 Task: Create a blank project ActivaPro with privacy Public and default view as List and in the team Taskers . Create three sections in the project as To-Do, Doing and Done
Action: Mouse moved to (70, 76)
Screenshot: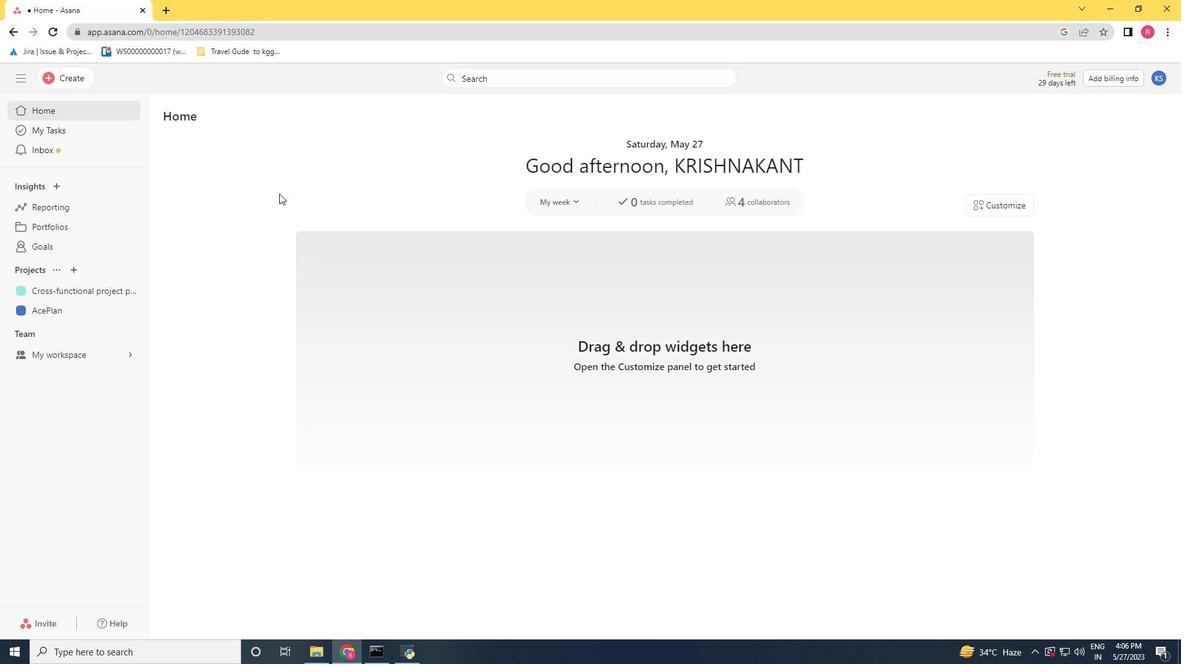 
Action: Mouse pressed left at (70, 76)
Screenshot: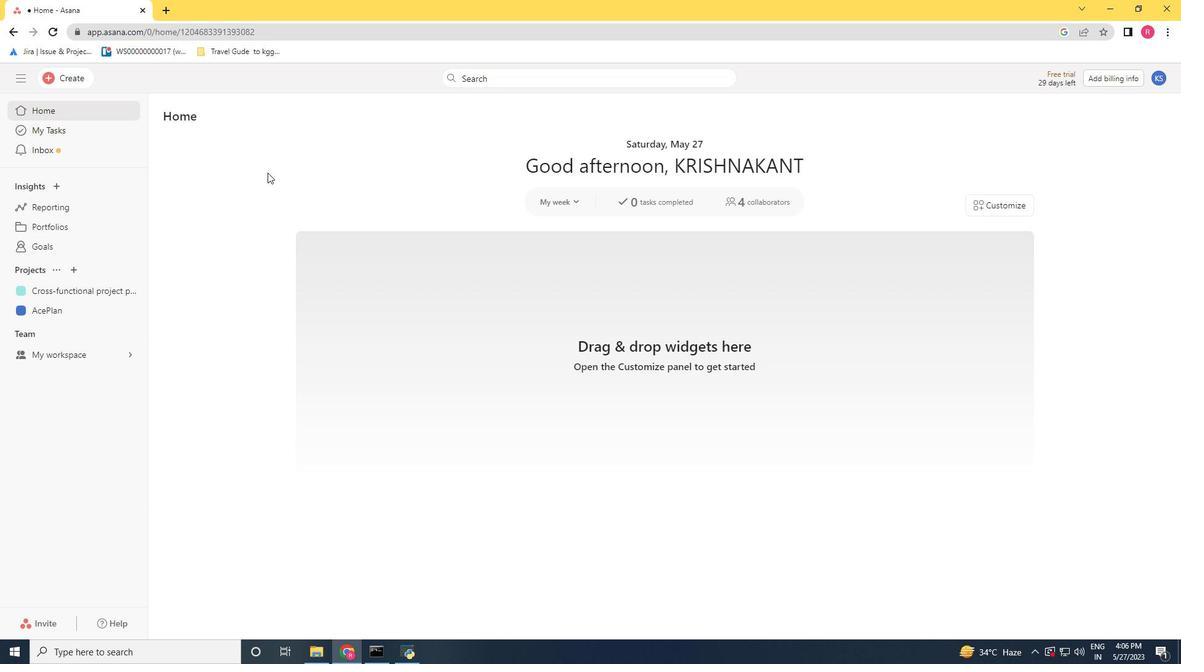 
Action: Mouse moved to (139, 100)
Screenshot: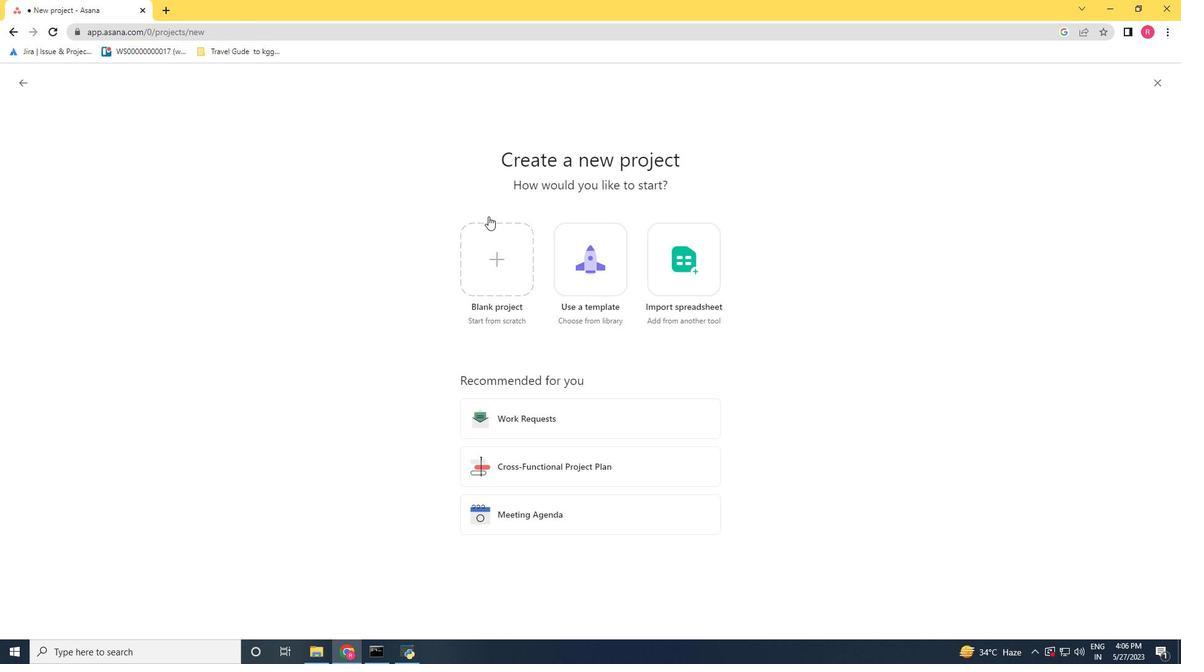 
Action: Mouse pressed left at (139, 100)
Screenshot: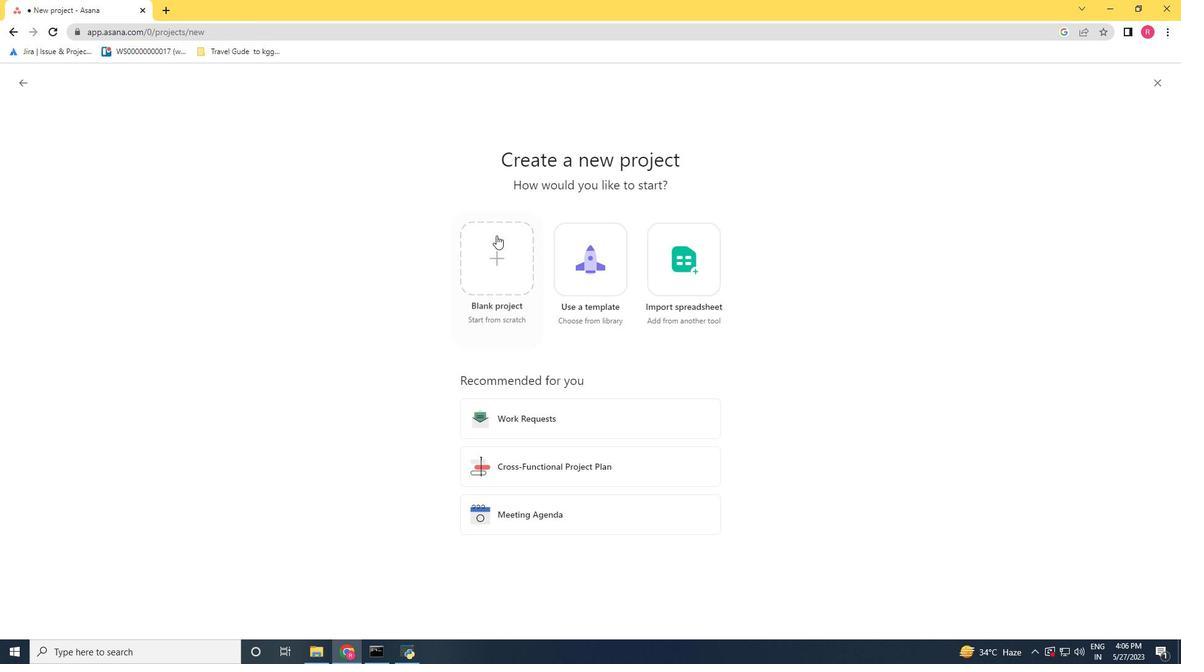 
Action: Mouse moved to (515, 258)
Screenshot: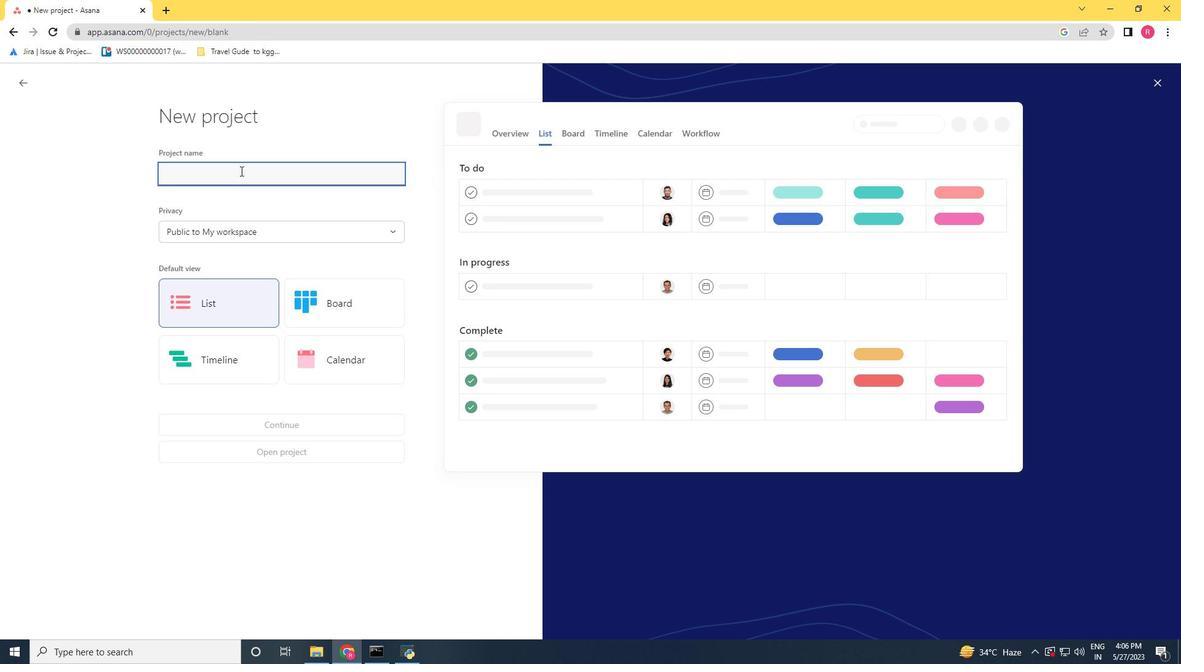 
Action: Mouse pressed left at (515, 258)
Screenshot: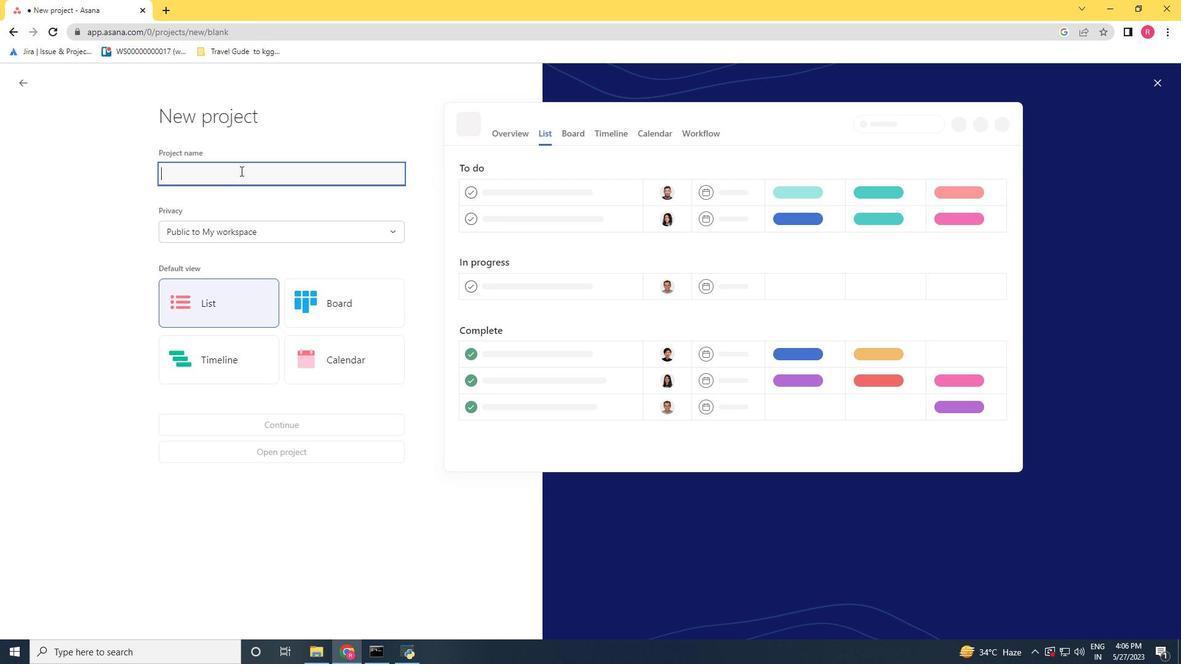 
Action: Mouse moved to (1157, 79)
Screenshot: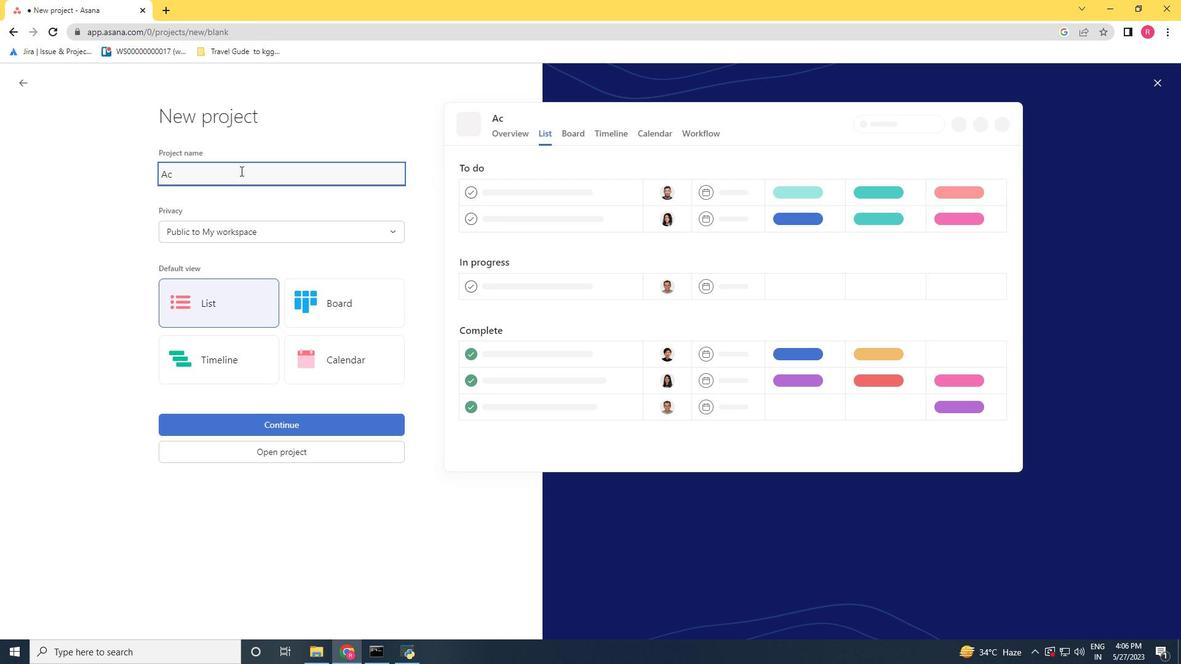 
Action: Mouse pressed left at (1157, 79)
Screenshot: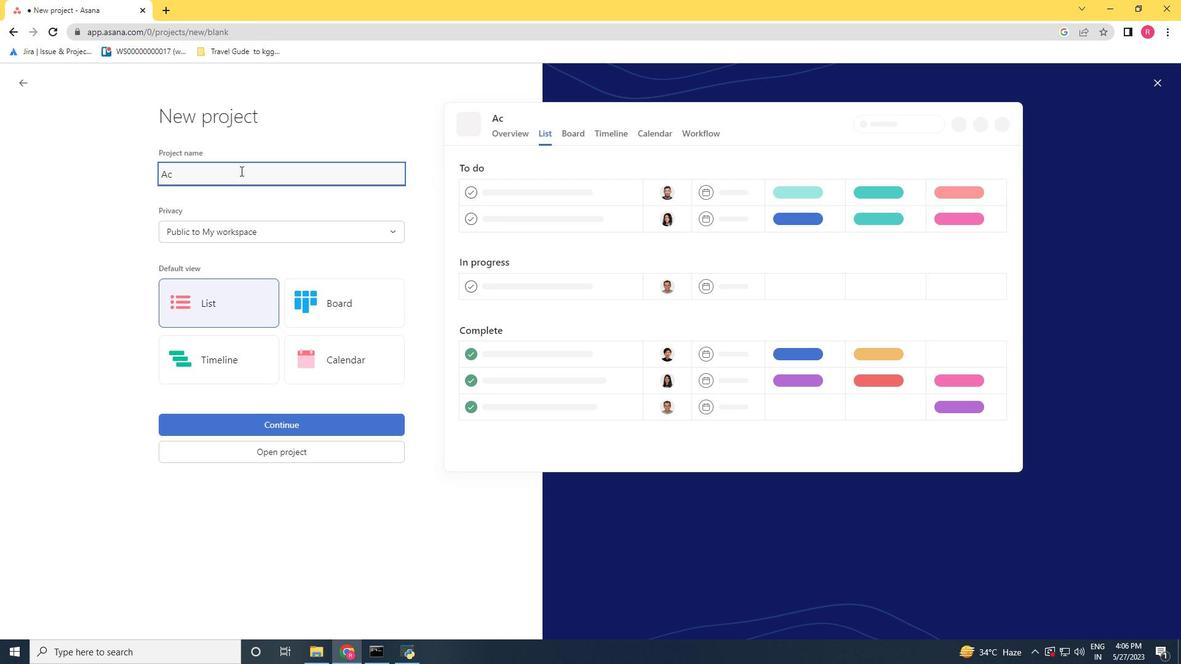 
Action: Mouse moved to (75, 73)
Screenshot: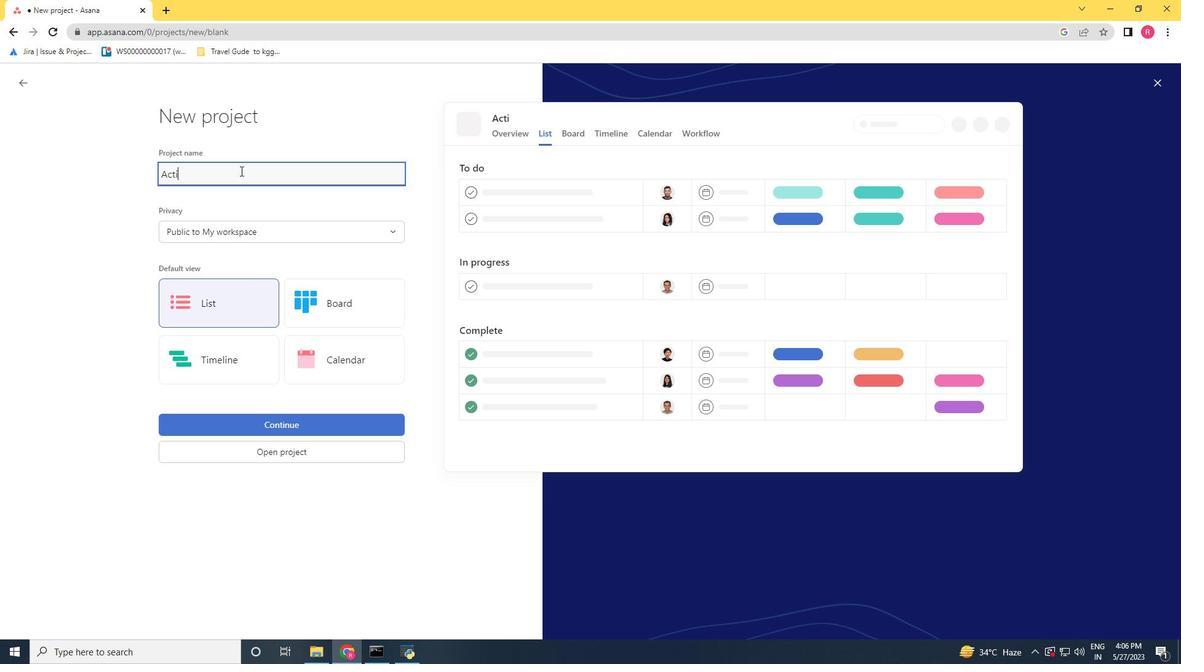 
Action: Mouse pressed left at (75, 73)
Screenshot: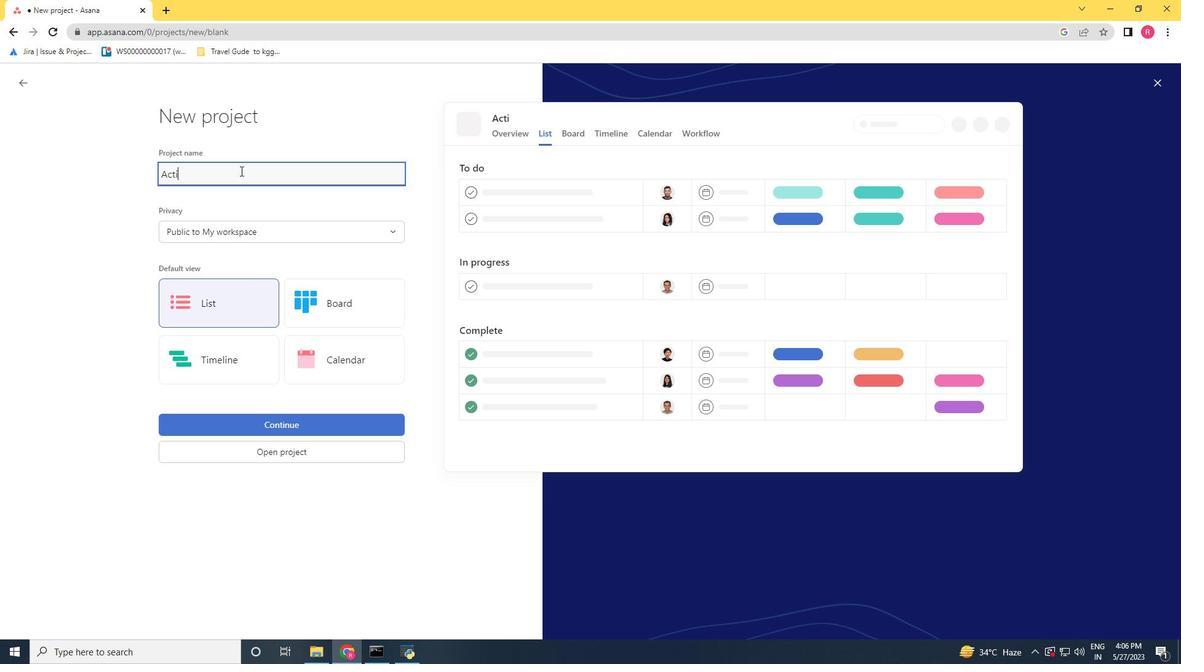 
Action: Mouse moved to (75, 77)
Screenshot: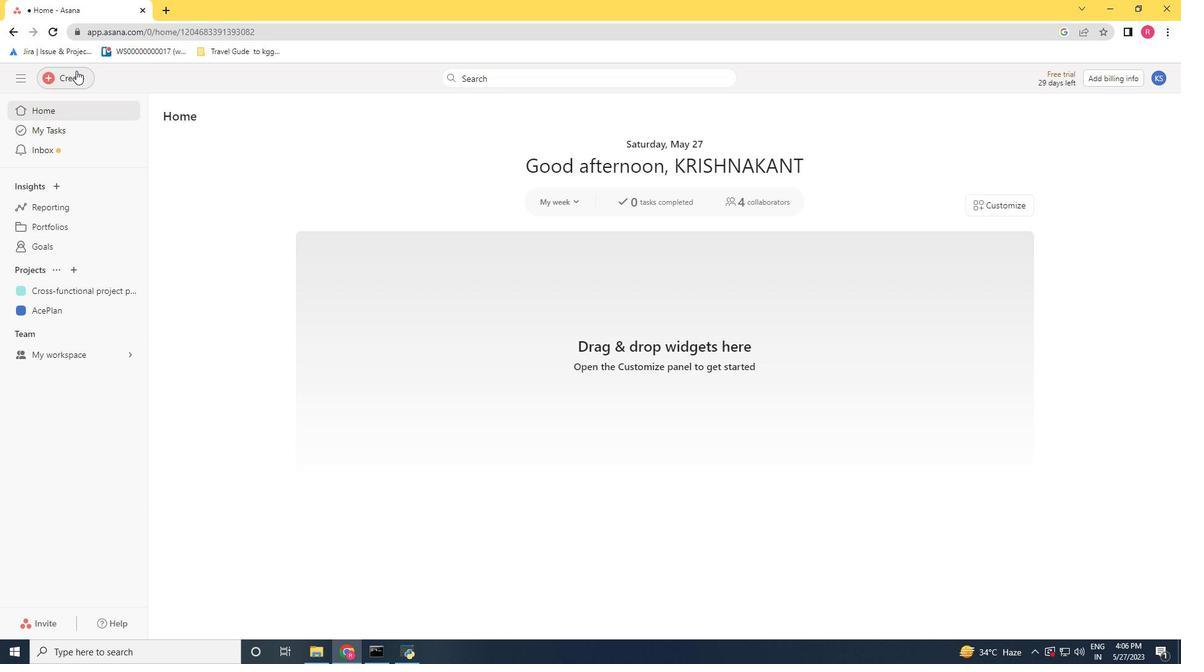
Action: Mouse pressed left at (75, 77)
Screenshot: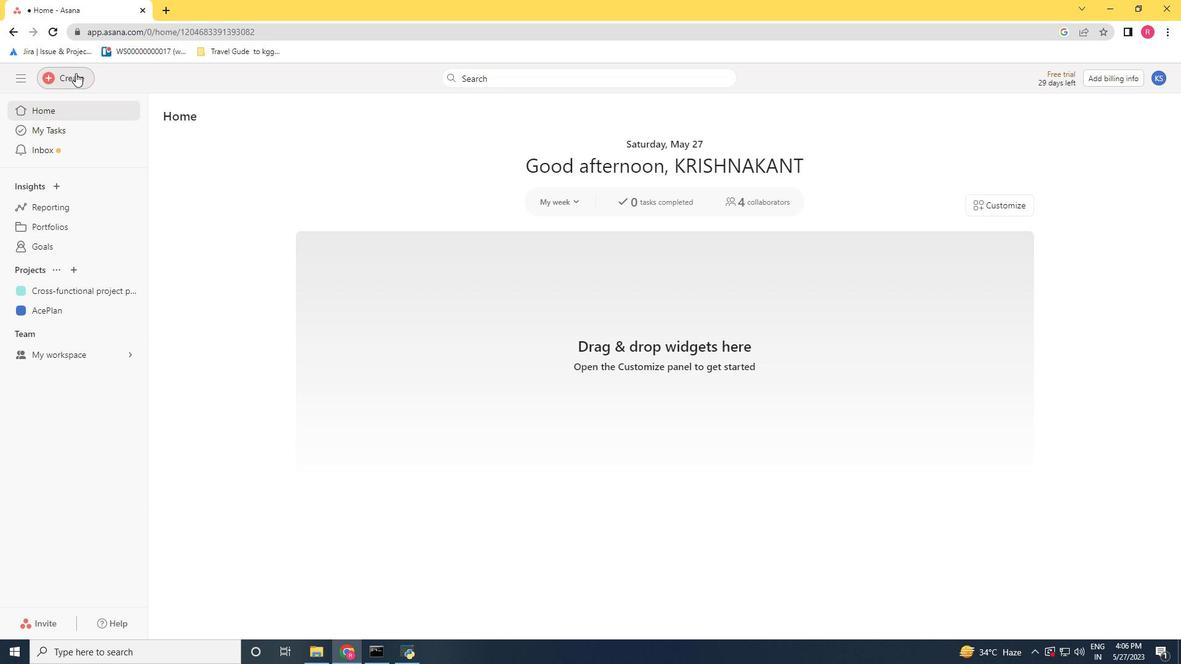 
Action: Mouse moved to (118, 109)
Screenshot: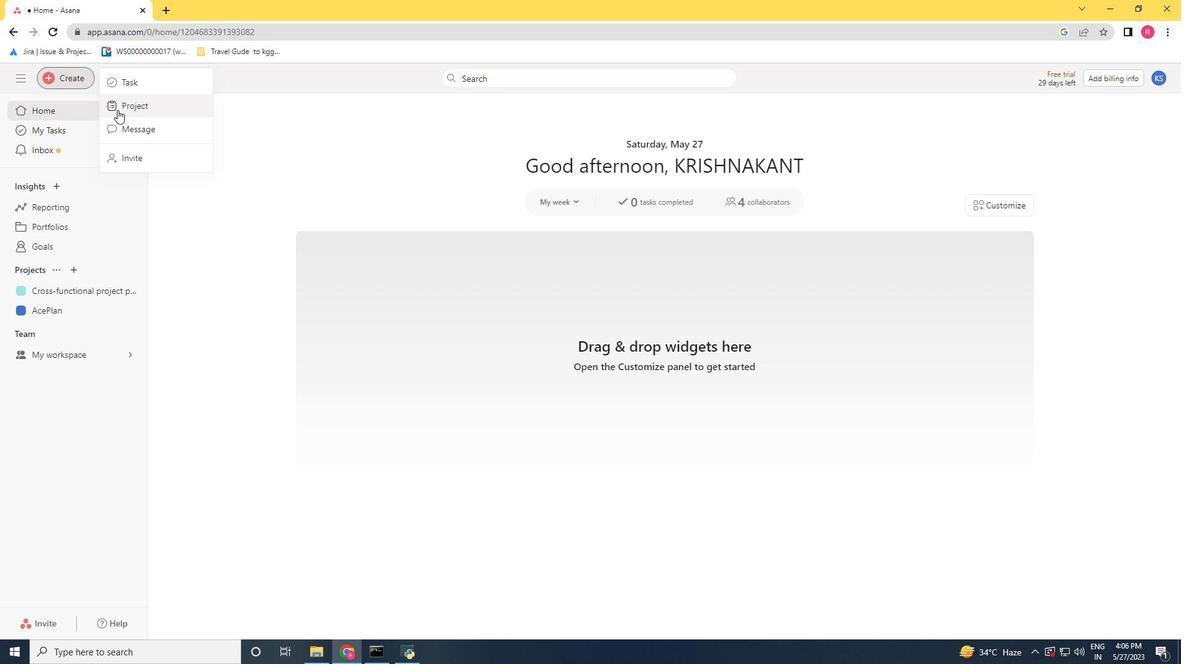 
Action: Mouse pressed left at (118, 109)
Screenshot: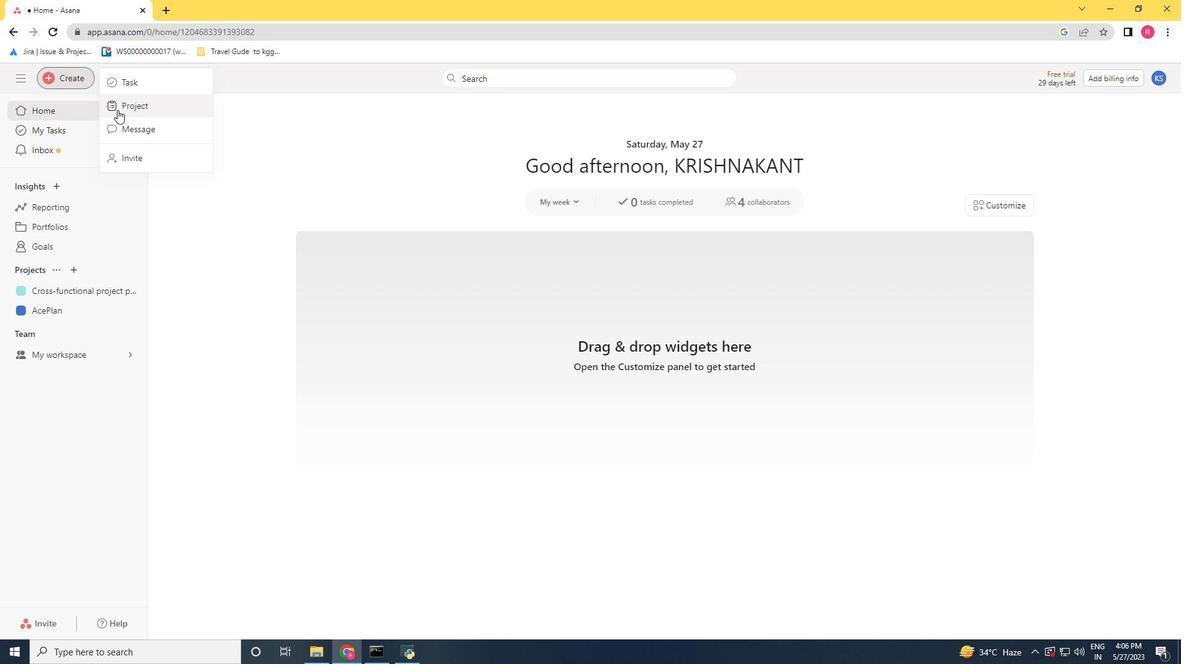 
Action: Mouse moved to (501, 250)
Screenshot: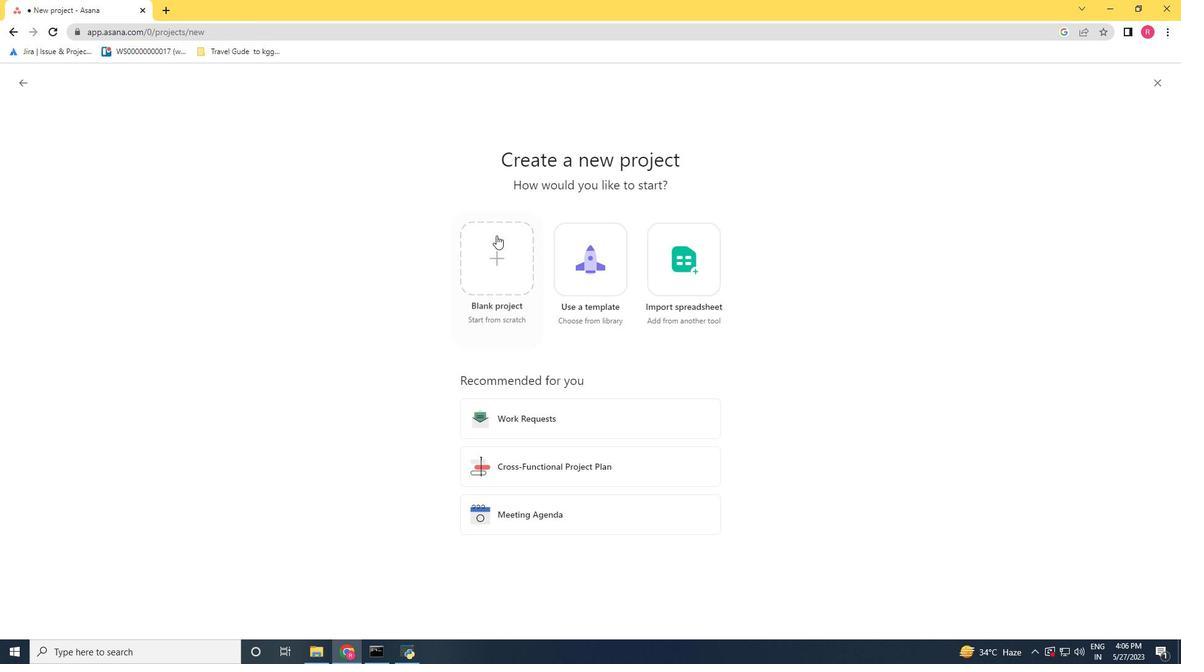 
Action: Mouse pressed left at (501, 250)
Screenshot: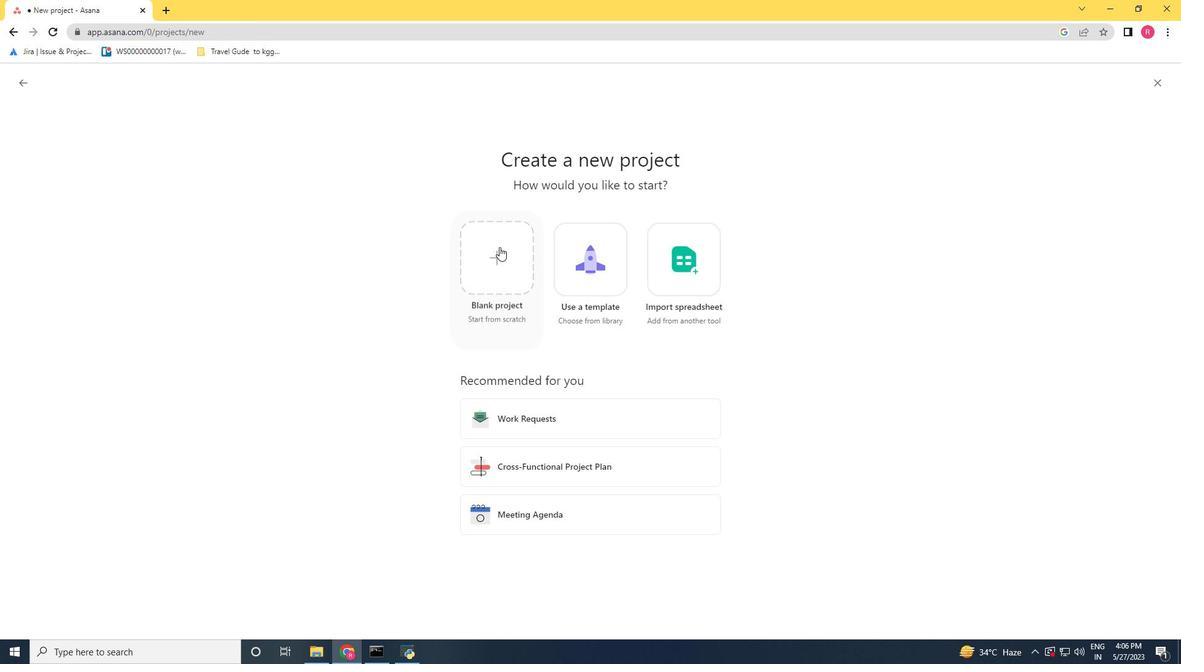 
Action: Mouse moved to (240, 171)
Screenshot: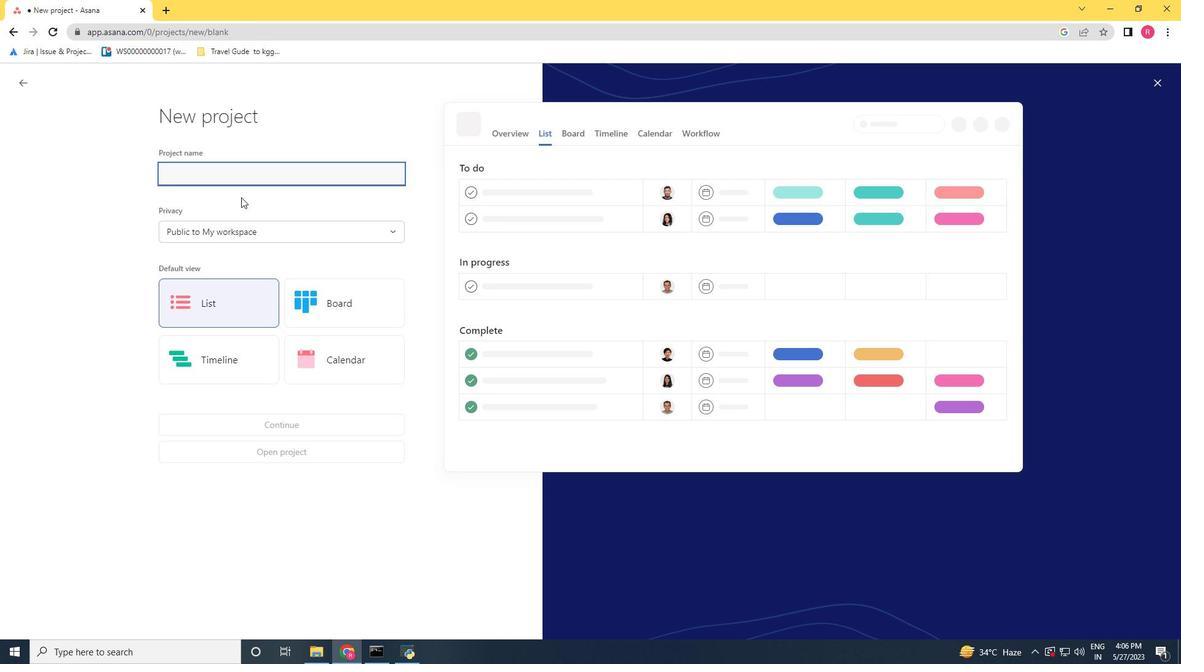 
Action: Key pressed <Key.shift><Key.shift><Key.shift><Key.shift><Key.shift><Key.shift>Active<Key.shift>Pro
Screenshot: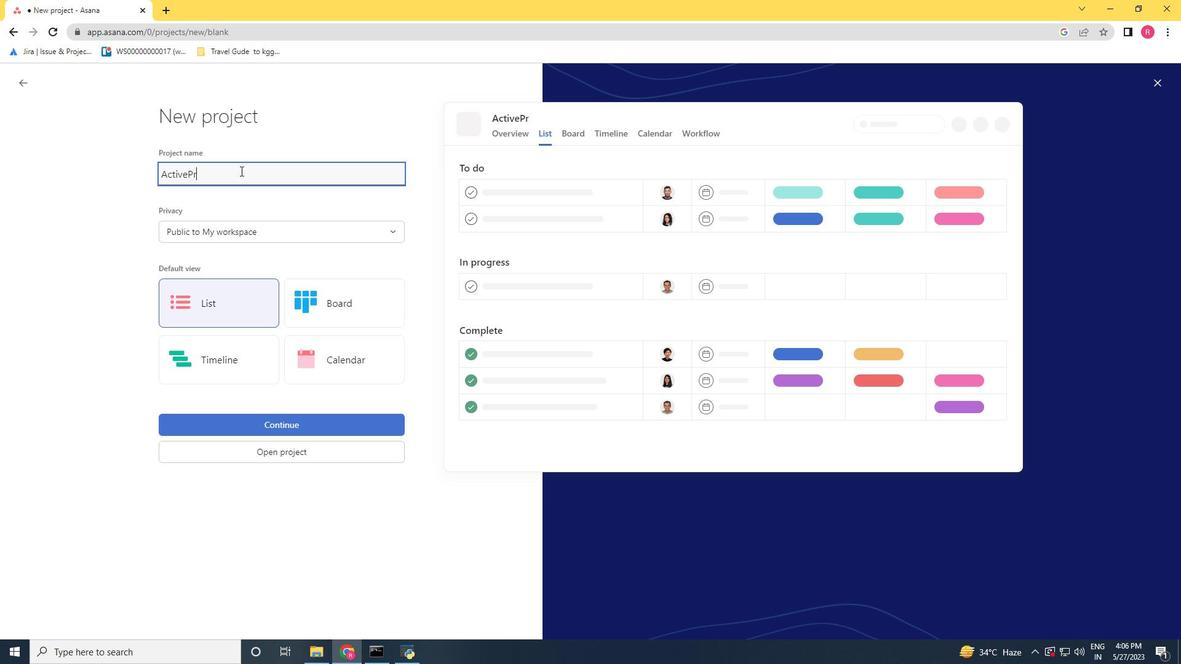 
Action: Mouse moved to (187, 173)
Screenshot: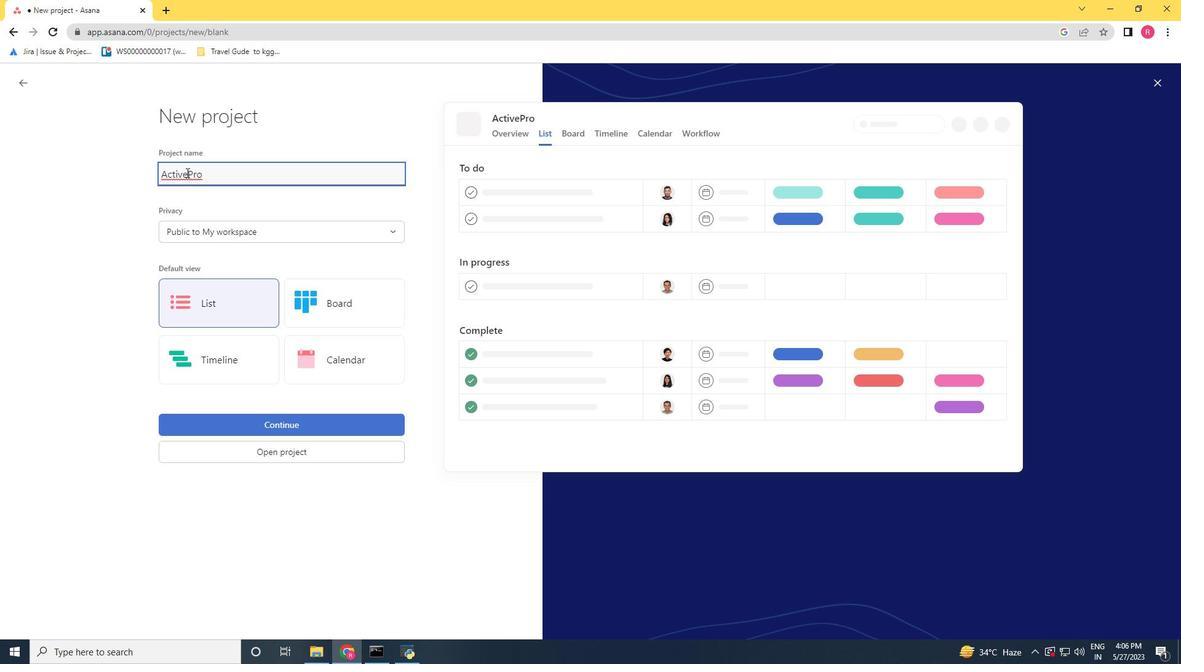 
Action: Mouse pressed left at (187, 173)
Screenshot: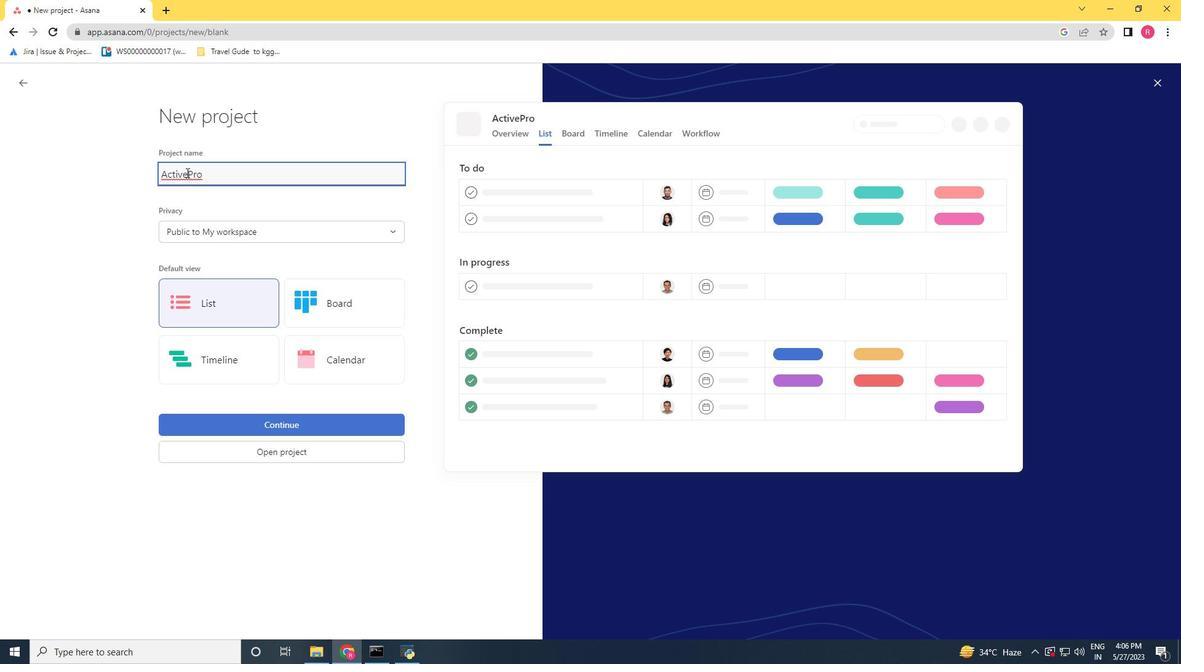 
Action: Mouse moved to (187, 173)
Screenshot: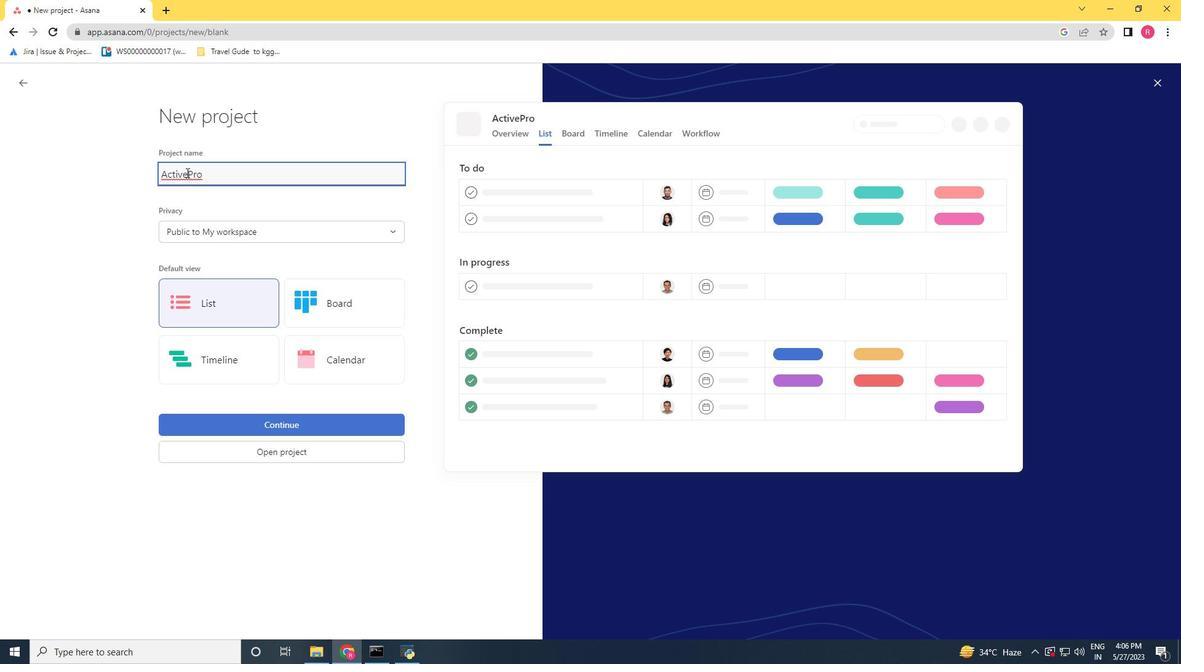 
Action: Key pressed <Key.backspace>a
Screenshot: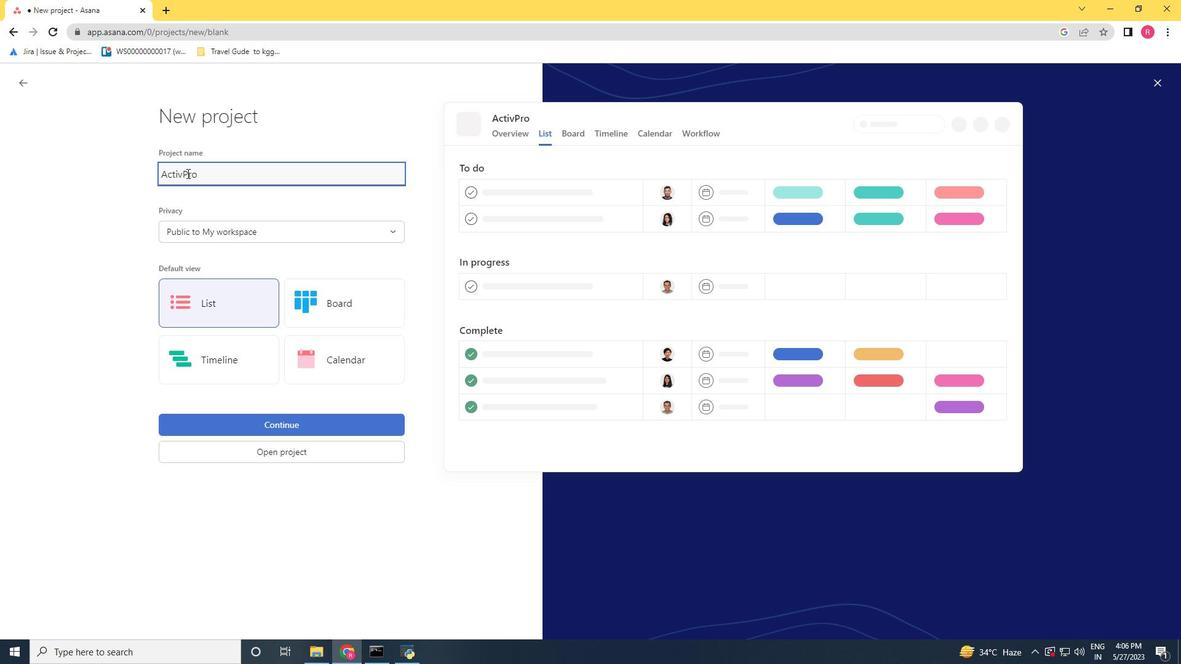 
Action: Mouse moved to (204, 231)
Screenshot: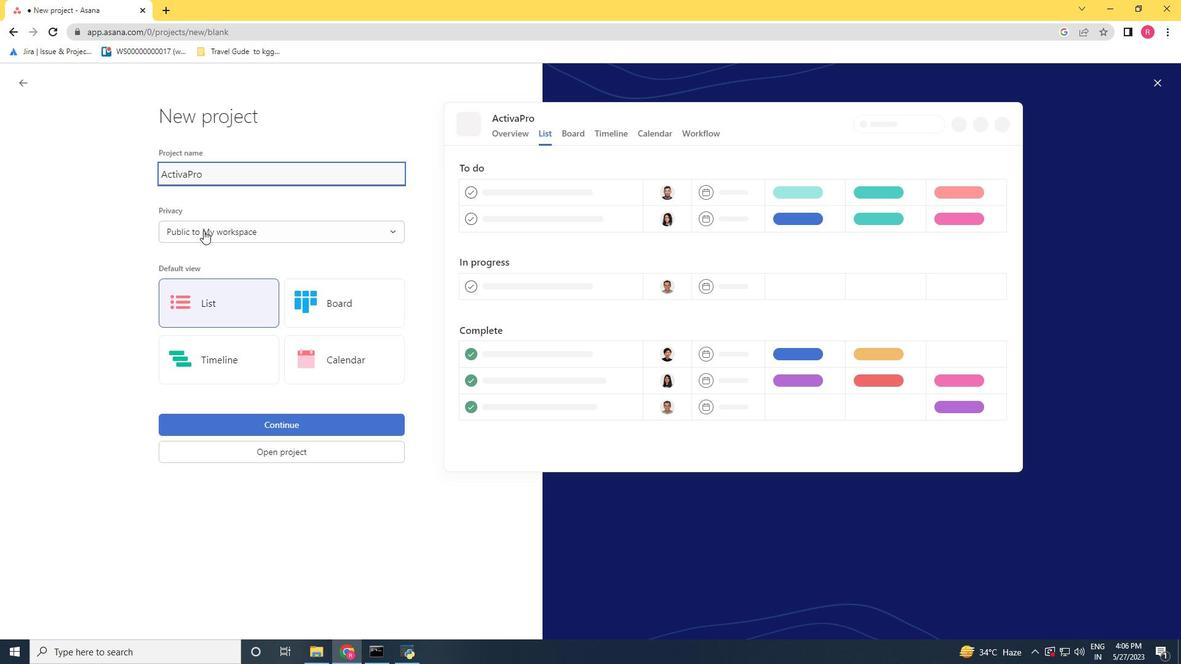 
Action: Mouse pressed left at (204, 231)
Screenshot: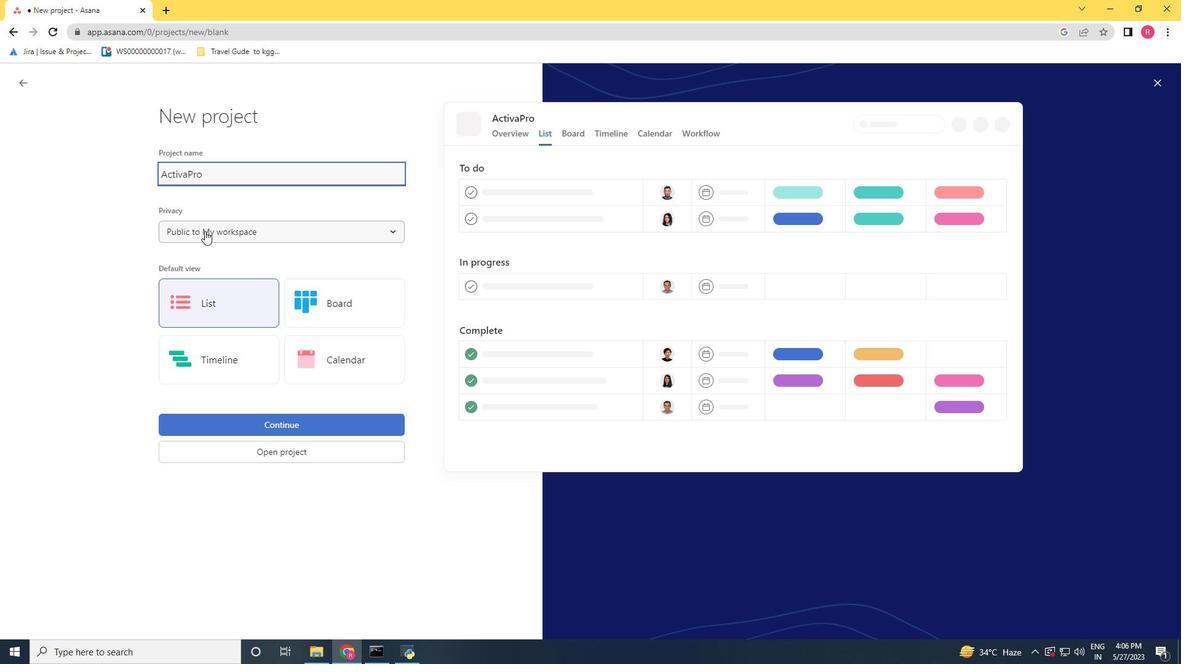 
Action: Mouse moved to (219, 263)
Screenshot: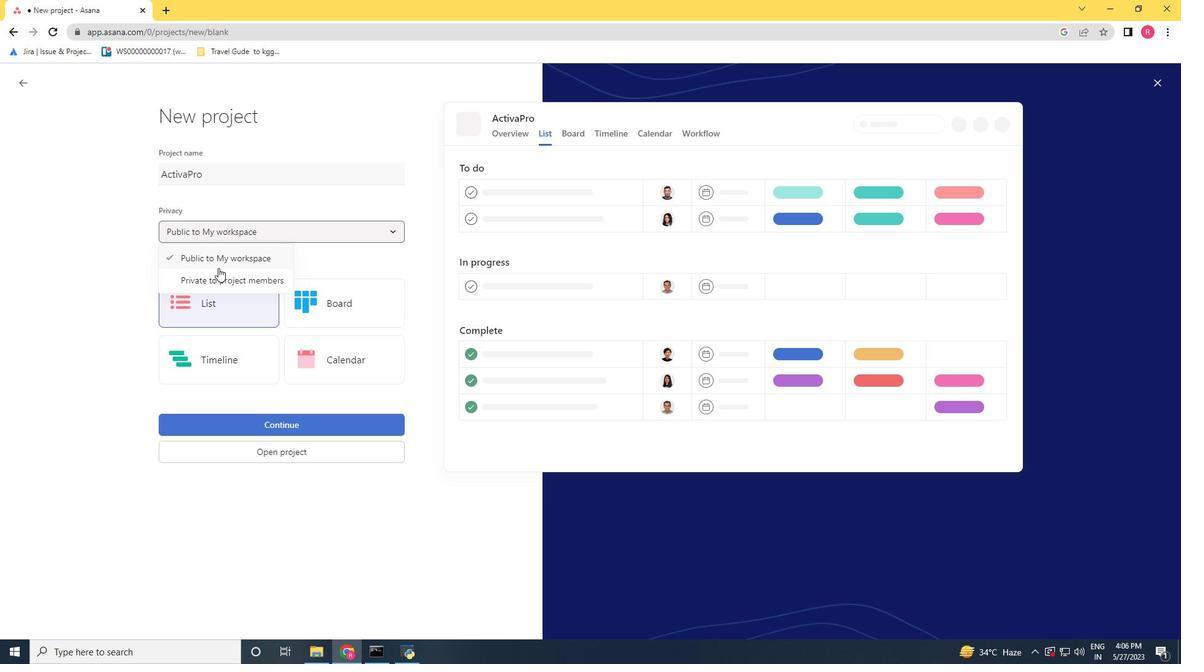 
Action: Mouse pressed left at (219, 263)
Screenshot: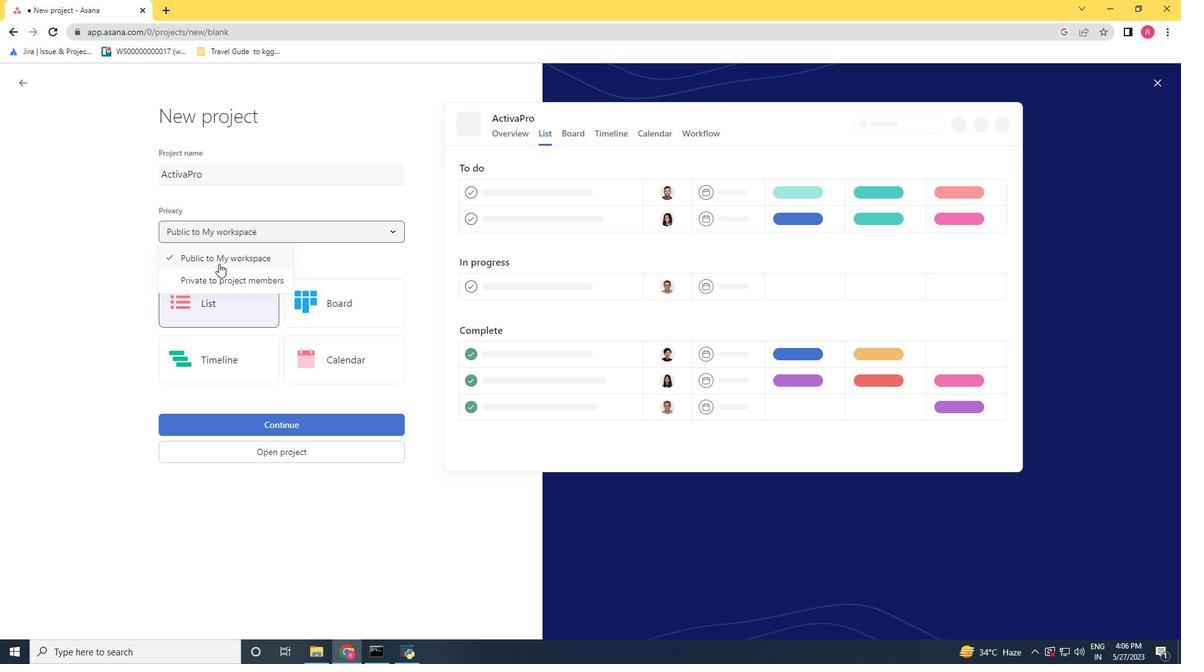 
Action: Mouse moved to (223, 293)
Screenshot: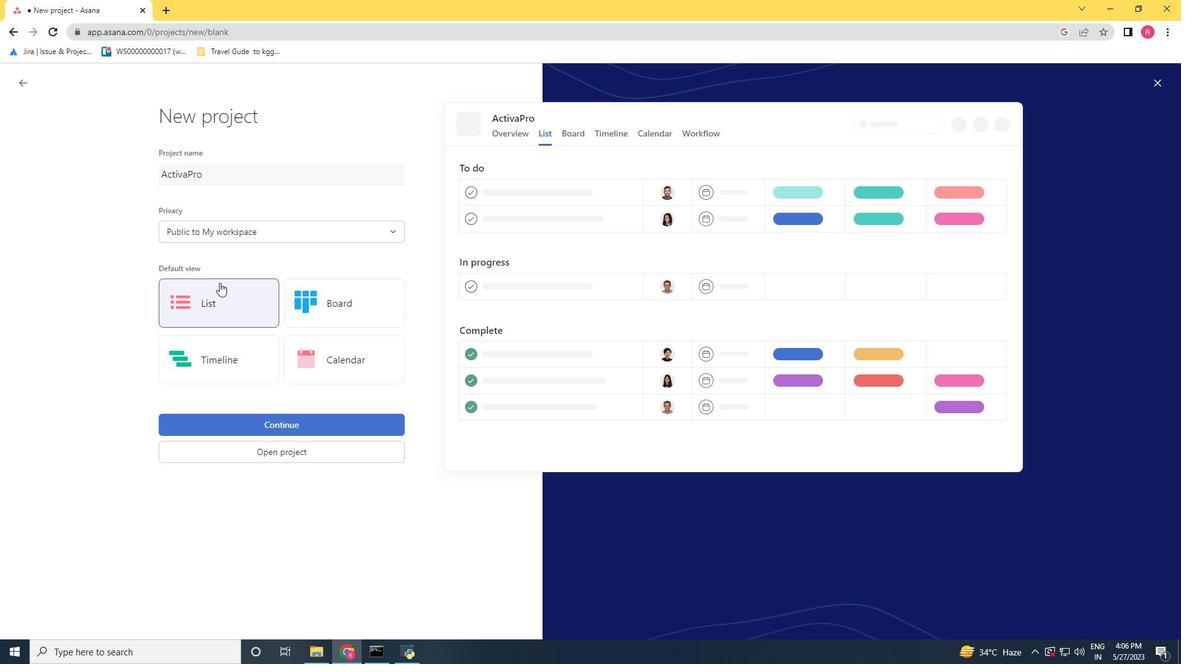 
Action: Mouse pressed left at (223, 293)
Screenshot: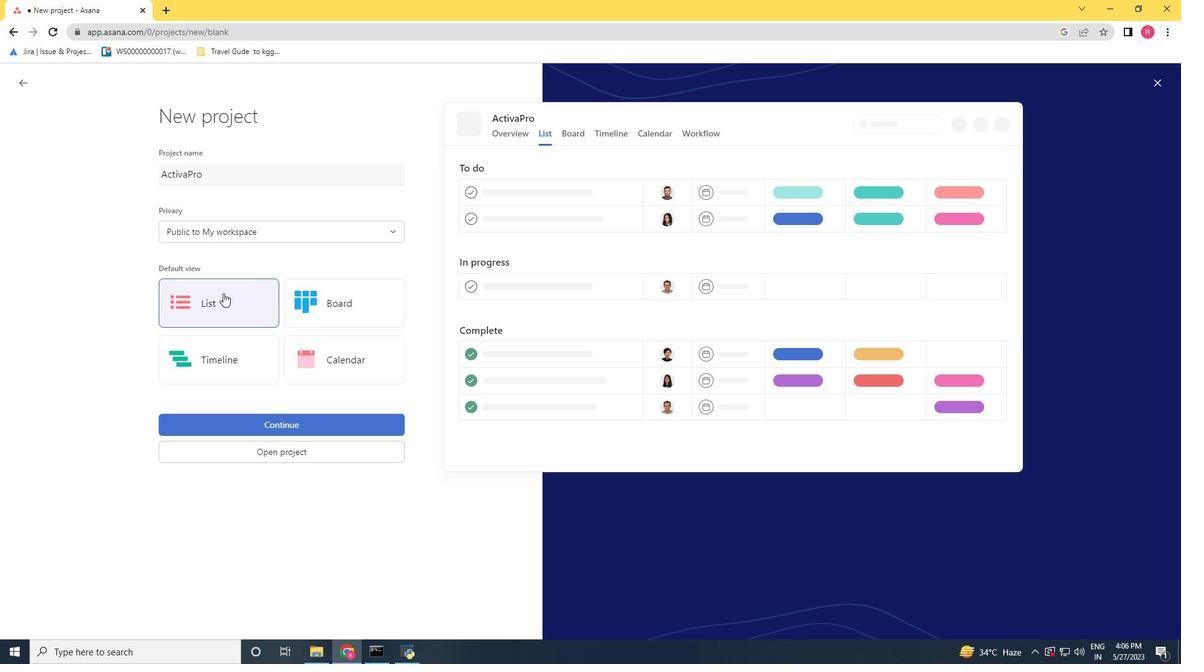 
Action: Mouse moved to (256, 425)
Screenshot: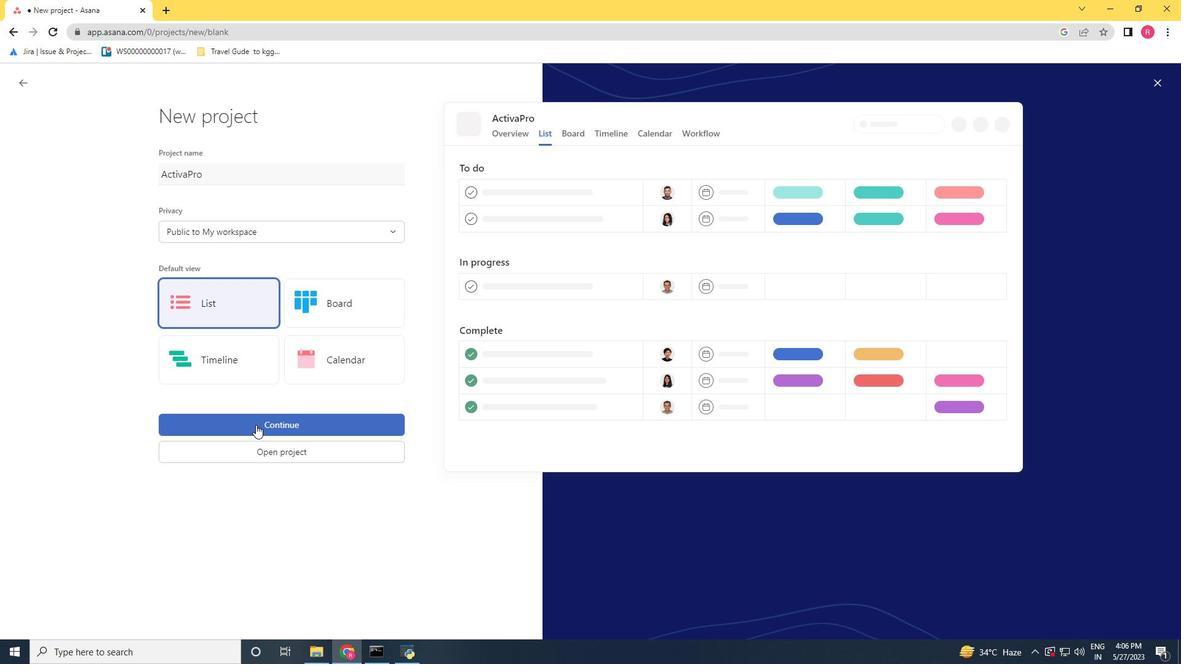 
Action: Mouse pressed left at (256, 425)
Screenshot: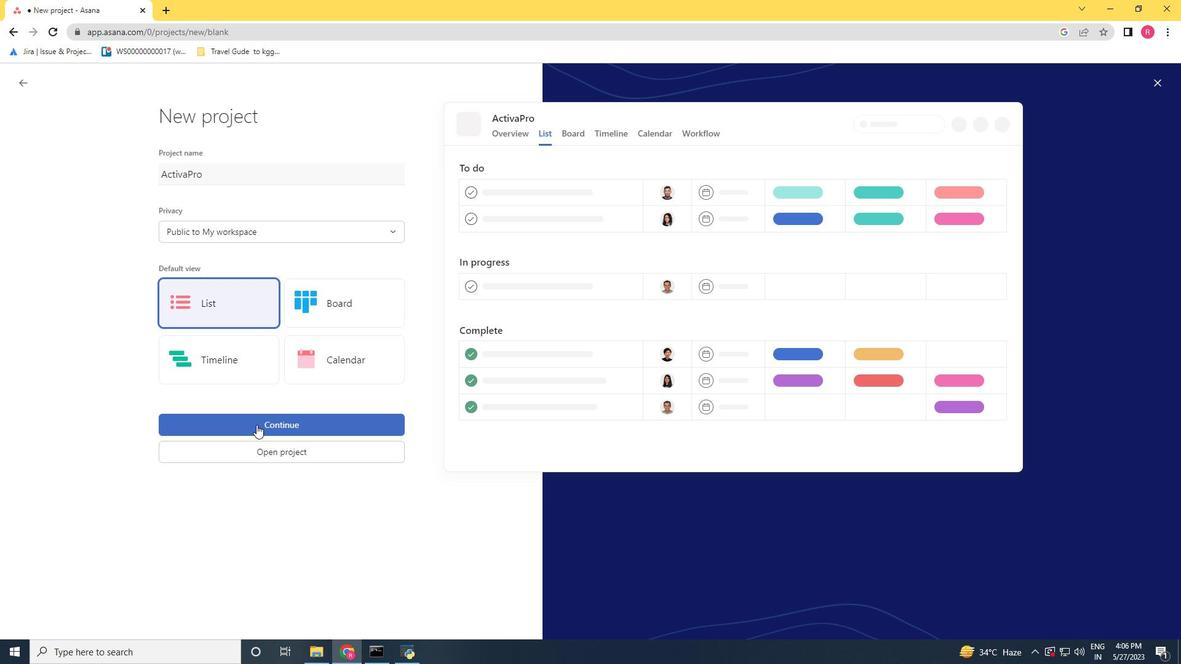 
Action: Mouse moved to (938, 133)
Screenshot: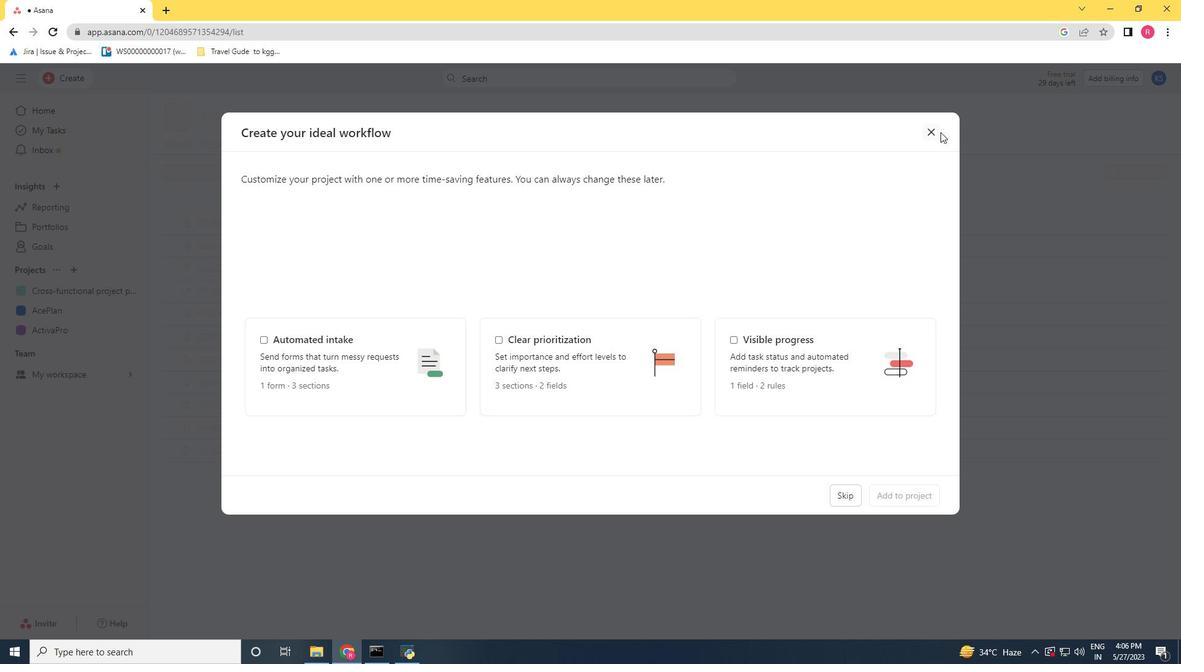 
Action: Mouse pressed left at (938, 133)
Screenshot: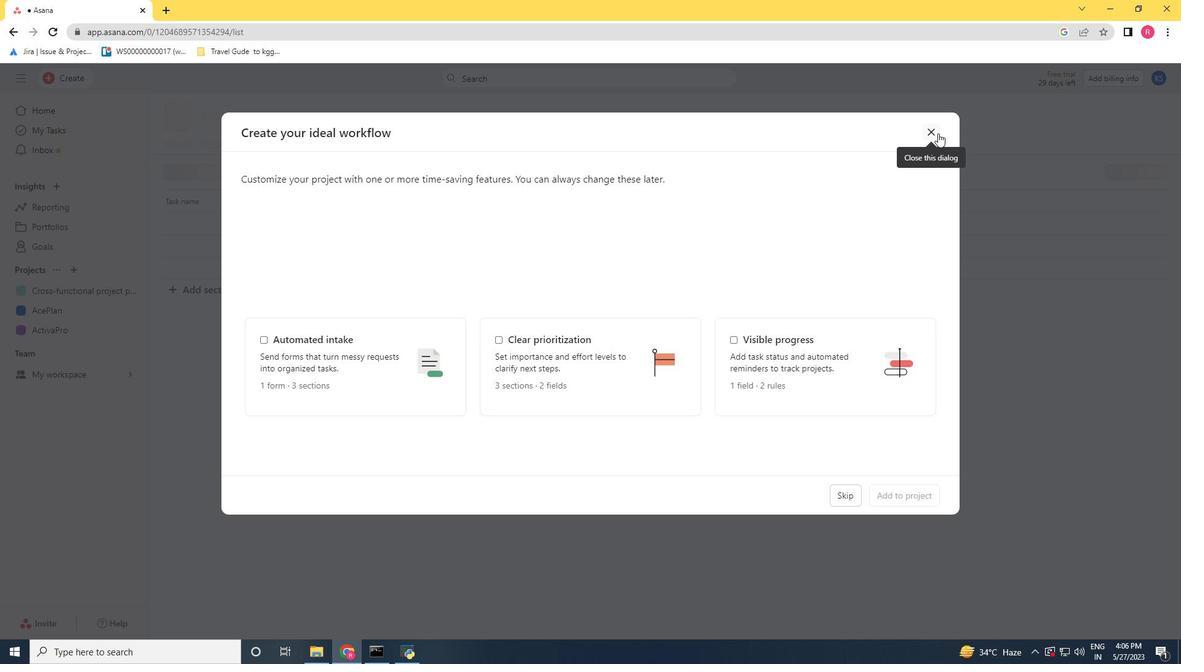 
Action: Mouse moved to (190, 291)
Screenshot: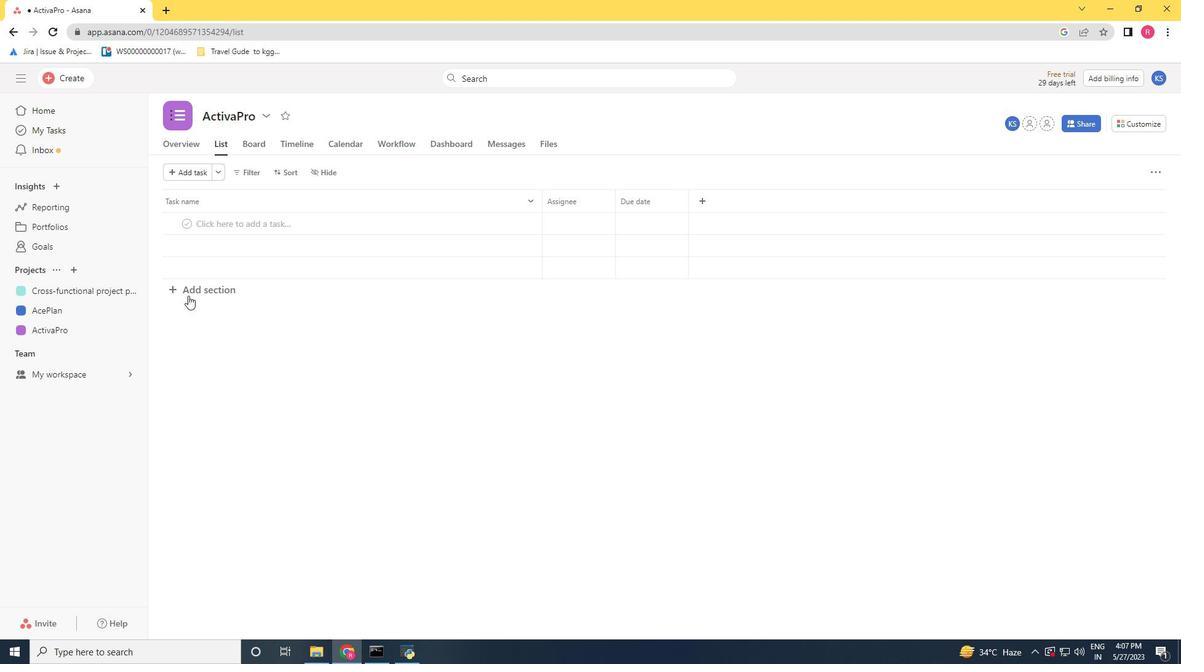 
Action: Mouse pressed left at (190, 291)
Screenshot: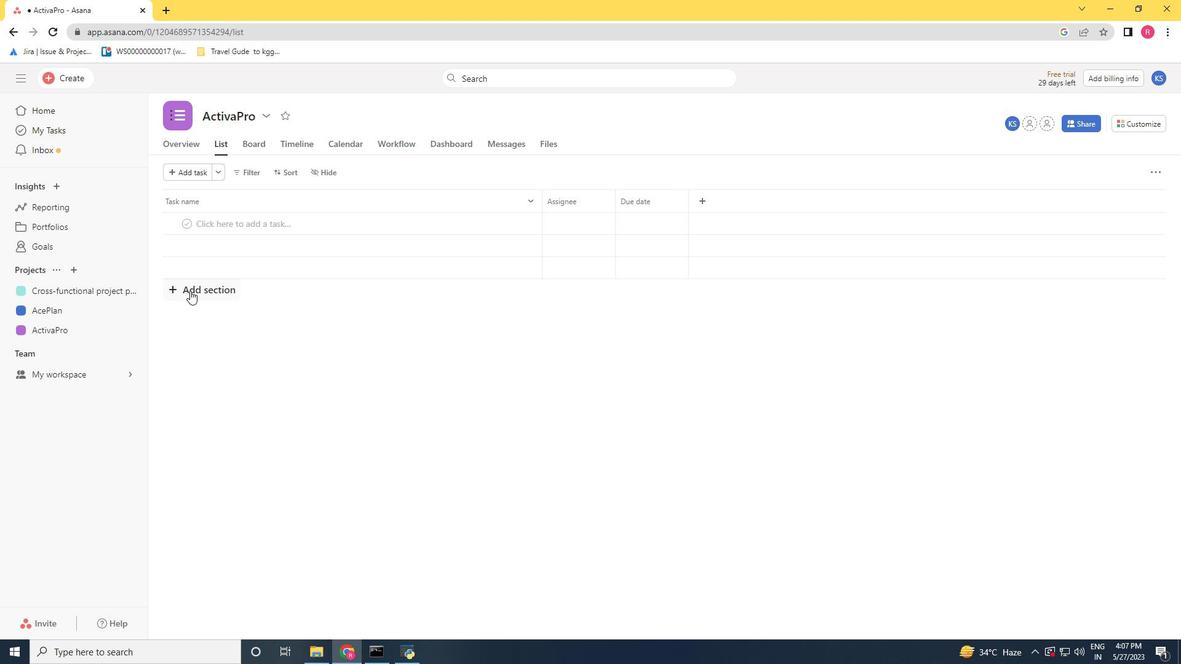 
Action: Mouse moved to (196, 291)
Screenshot: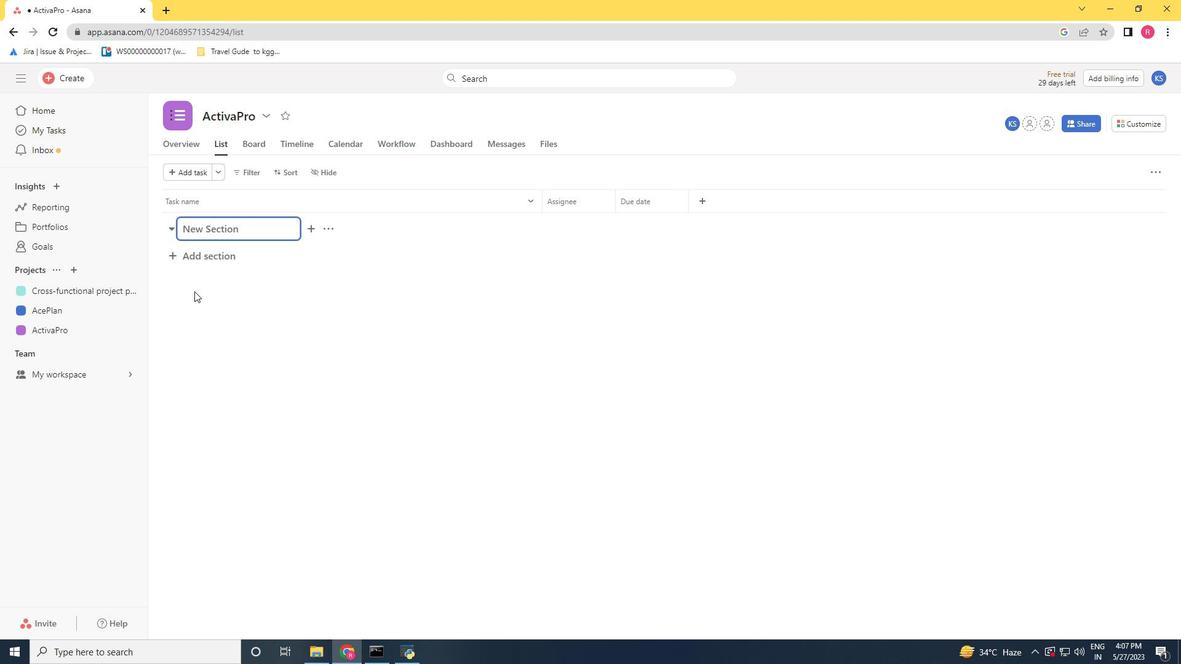 
Action: Key pressed <Key.shift><Key.shift><Key.shift><Key.shift><Key.shift><Key.shift><Key.shift><Key.shift><Key.shift><Key.shift><Key.shift><Key.shift><Key.shift><Key.shift><Key.shift><Key.shift><Key.shift><Key.shift><Key.shift><Key.shift>To-<Key.shift>Do<Key.enter>
Screenshot: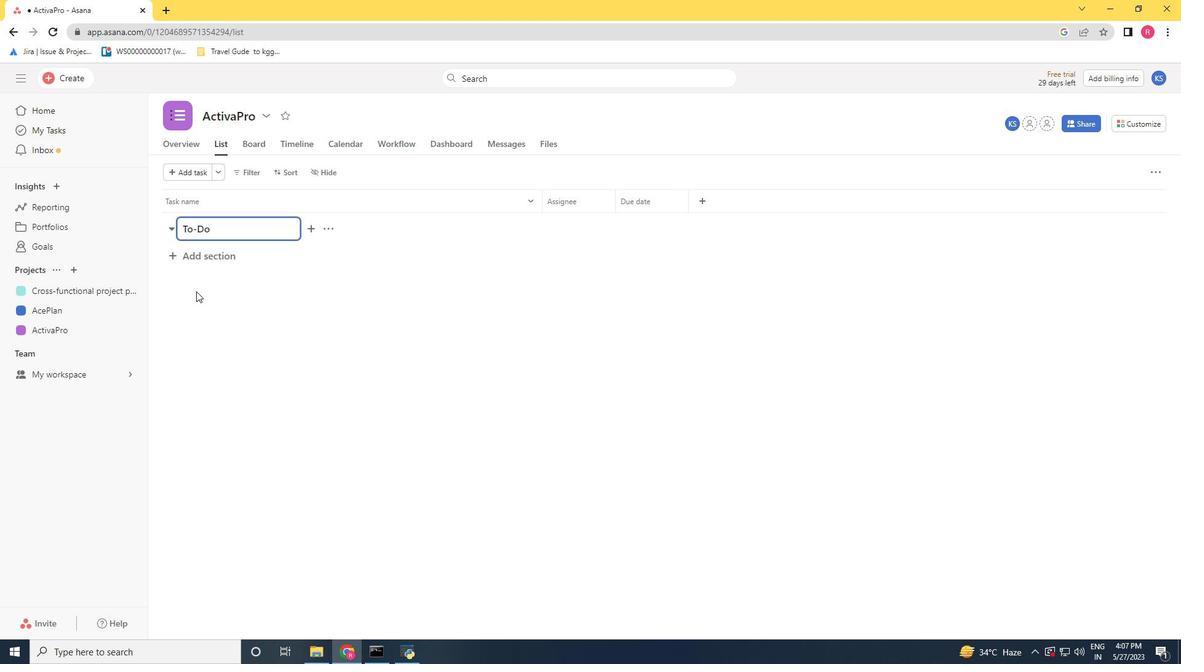 
Action: Mouse moved to (191, 308)
Screenshot: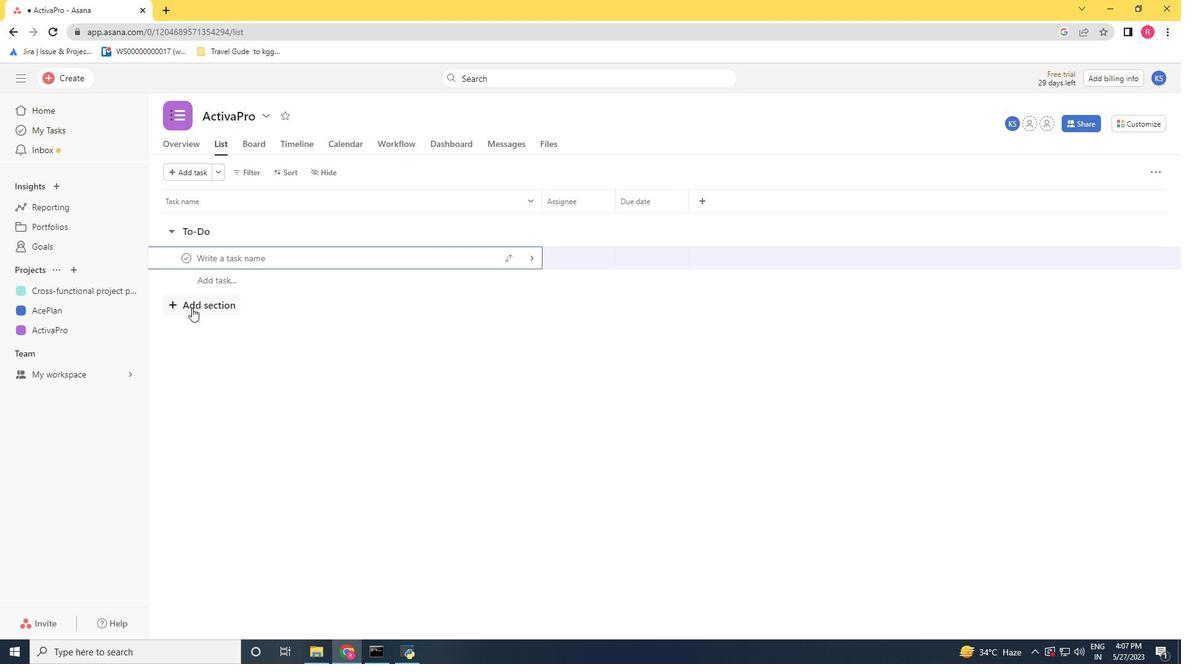 
Action: Mouse pressed left at (191, 308)
Screenshot: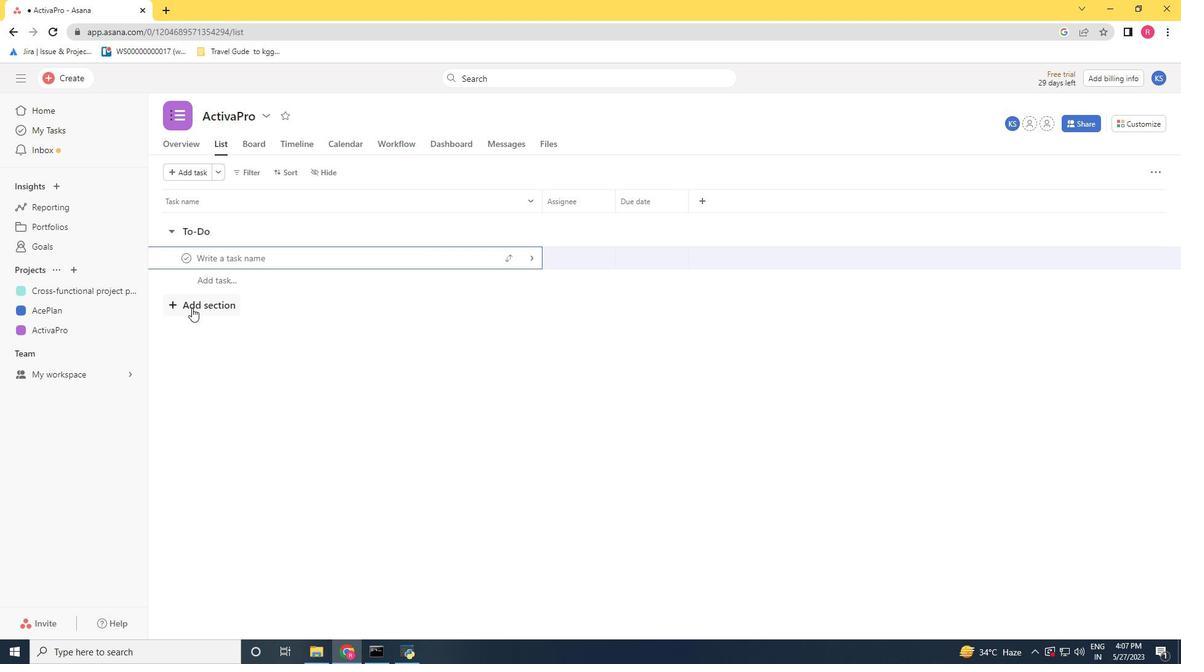 
Action: Mouse moved to (190, 260)
Screenshot: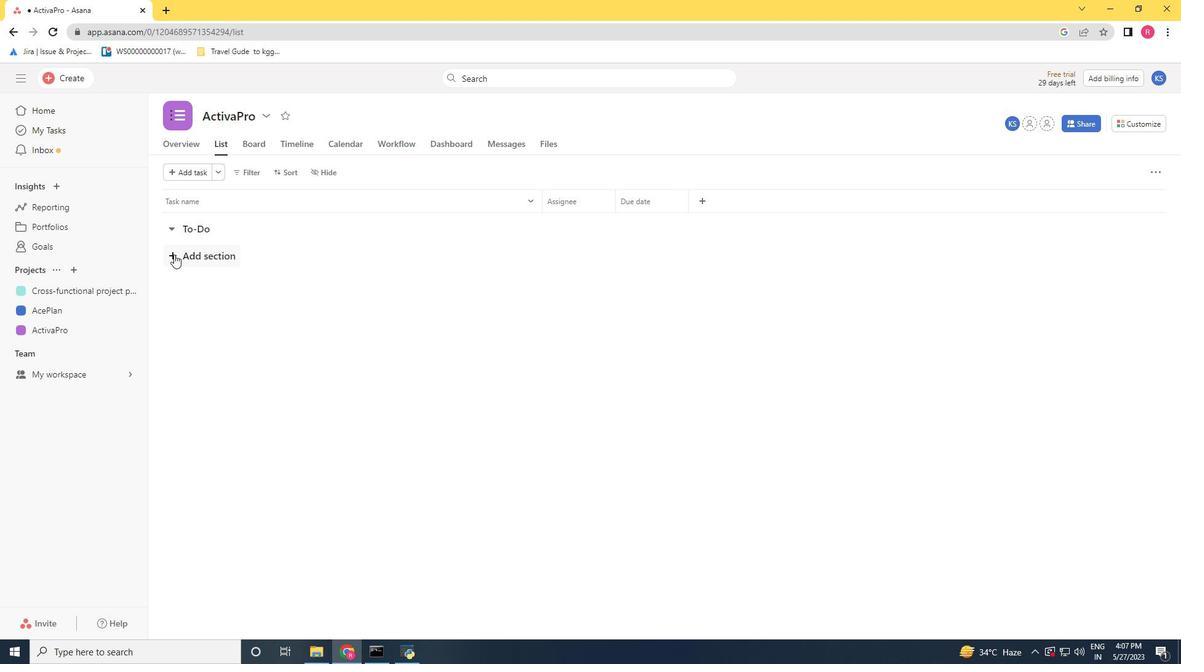 
Action: Mouse pressed left at (190, 260)
Screenshot: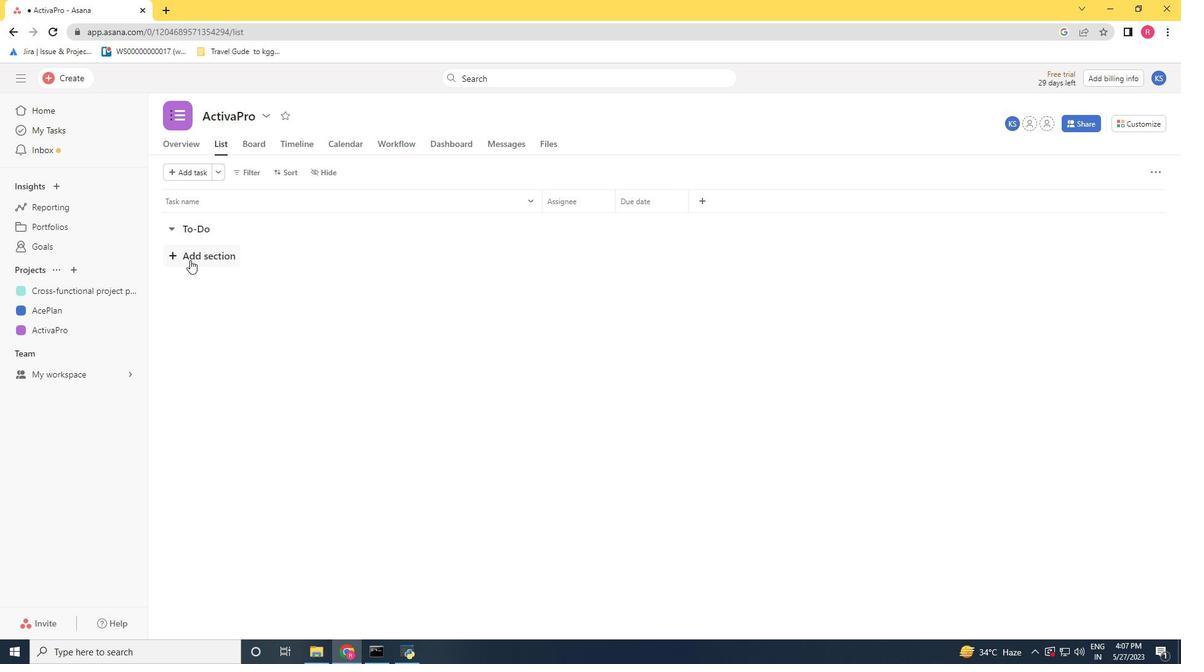 
Action: Mouse moved to (260, 265)
Screenshot: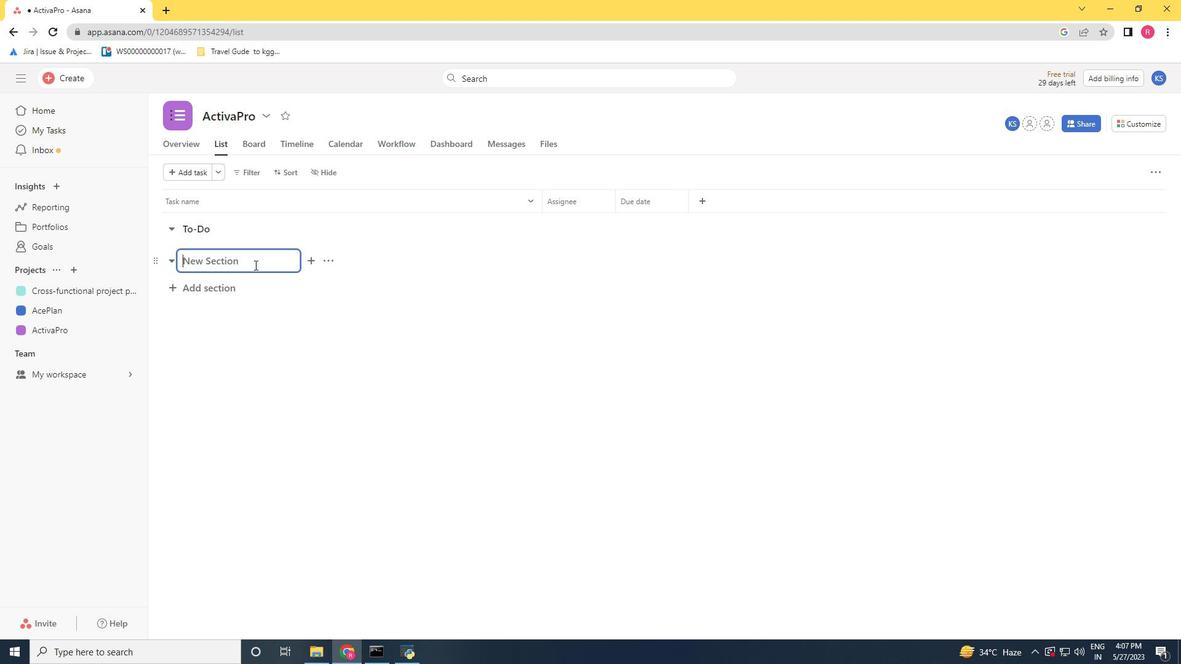 
Action: Key pressed <Key.shift>Doing<Key.enter>
Screenshot: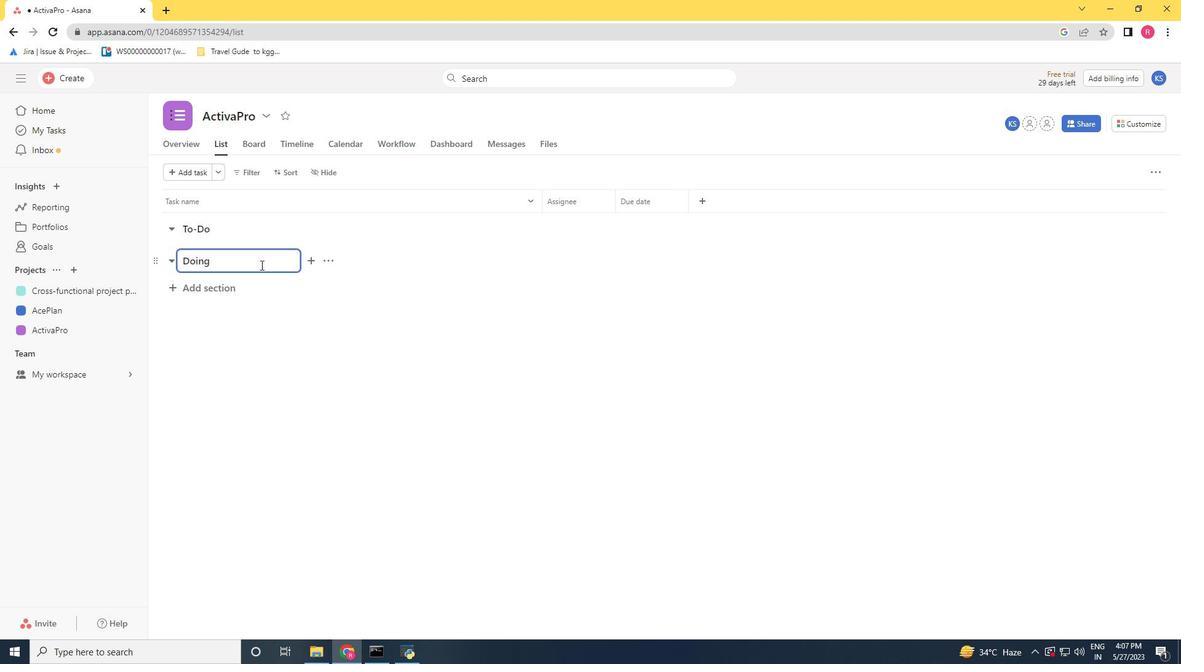 
Action: Mouse moved to (205, 341)
Screenshot: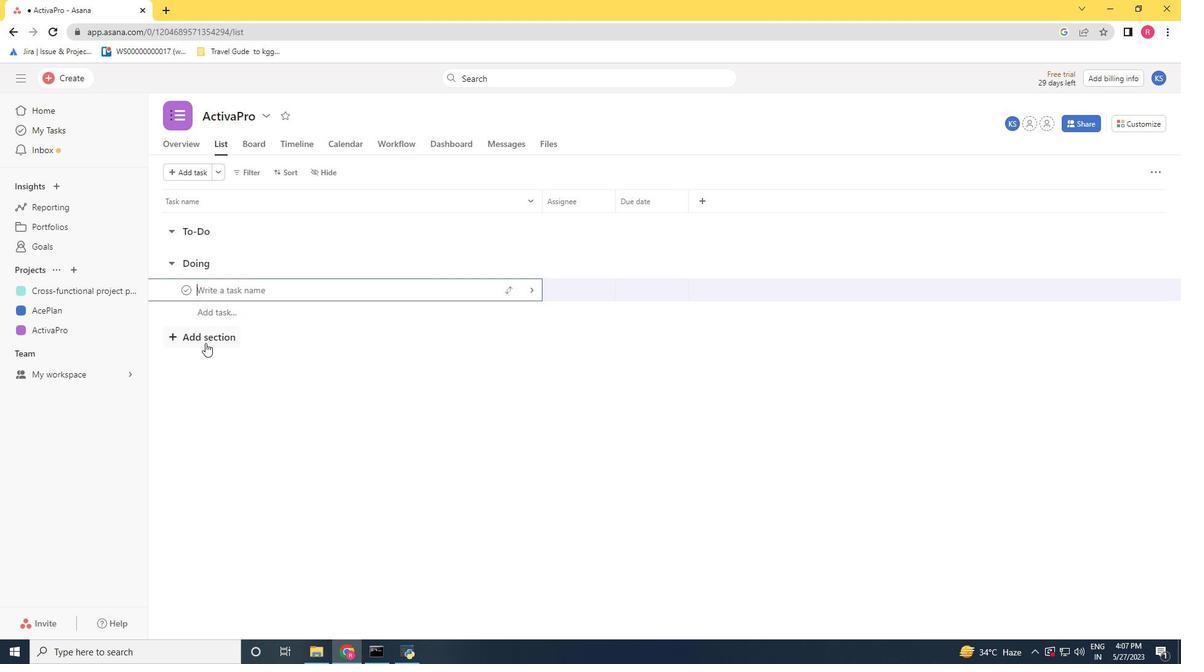 
Action: Mouse pressed left at (205, 341)
Screenshot: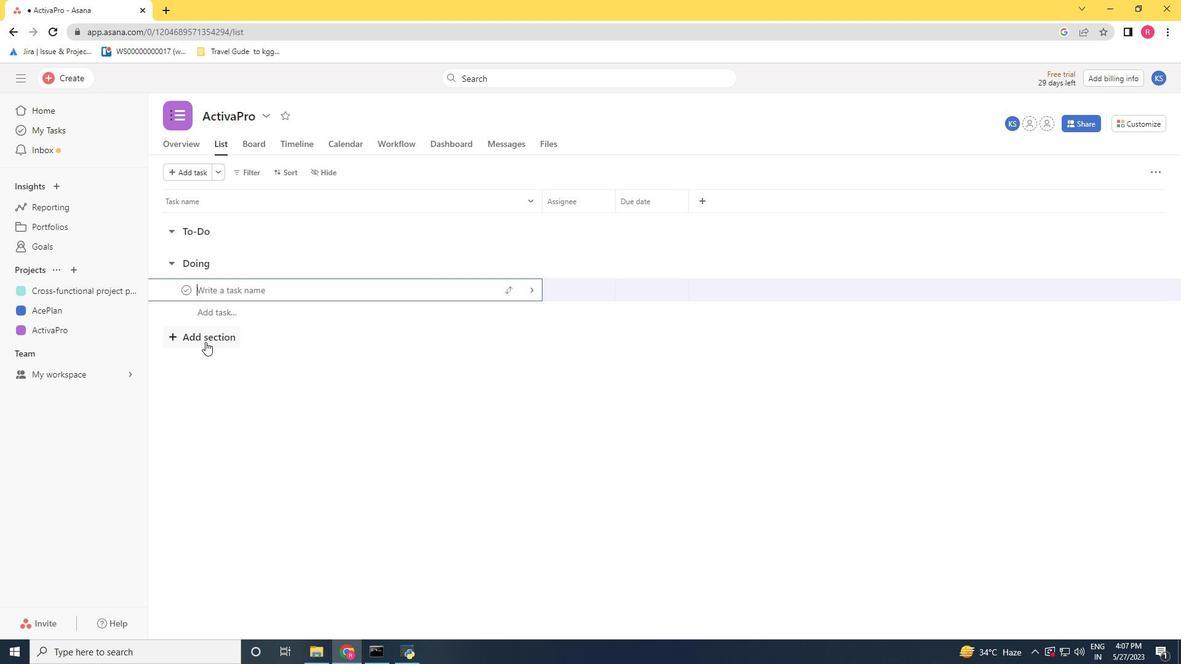 
Action: Mouse moved to (195, 287)
Screenshot: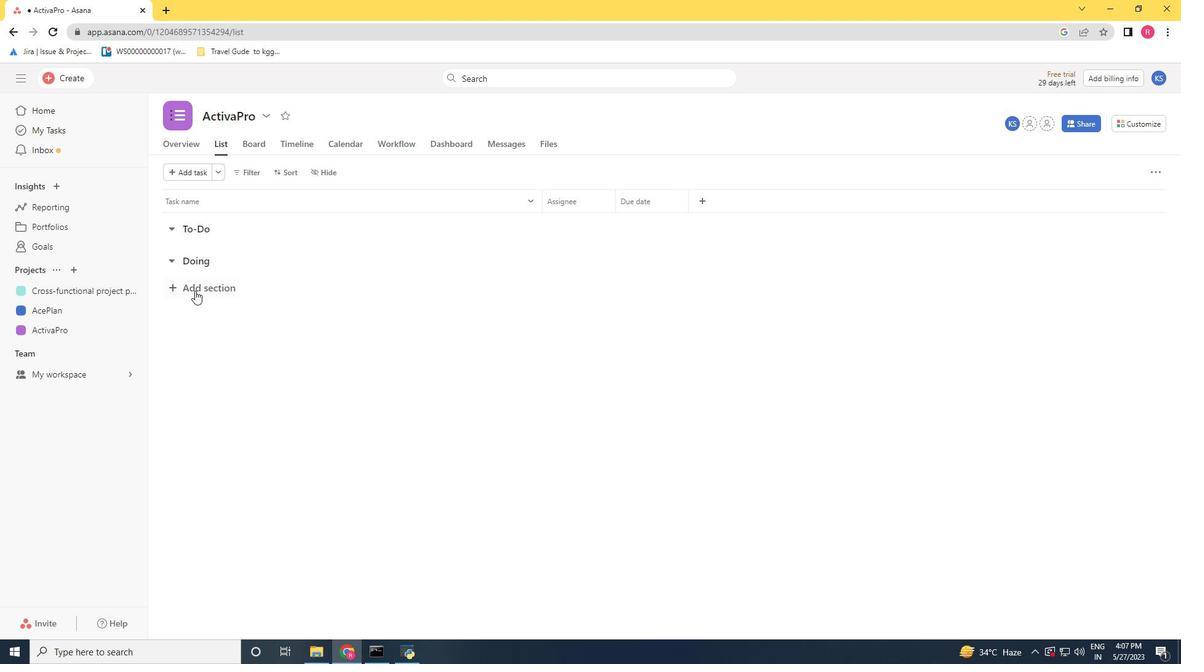 
Action: Mouse pressed left at (195, 287)
Screenshot: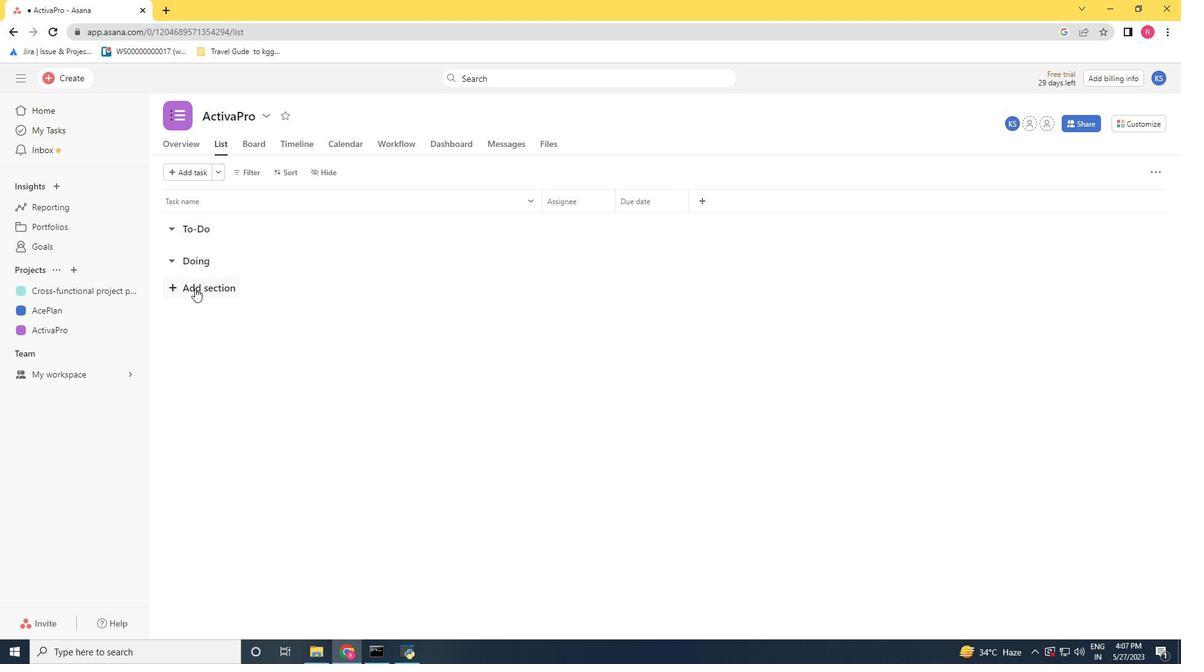 
Action: Key pressed <Key.shift>Done<Key.enter>
Screenshot: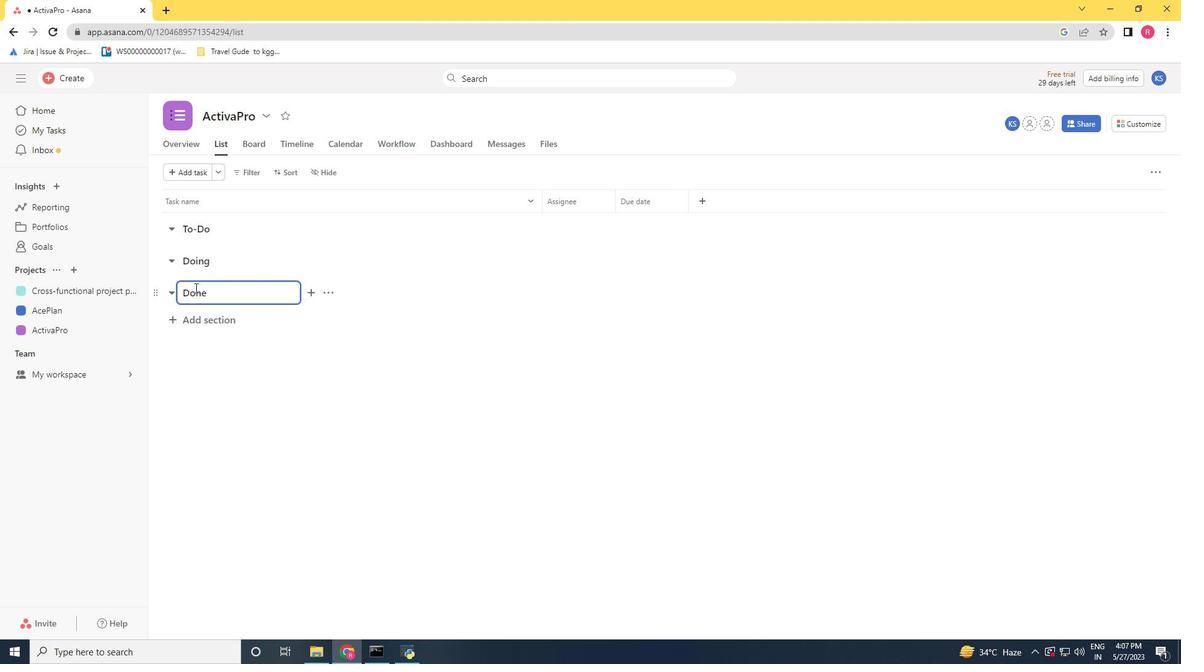 
Action: Mouse moved to (572, 466)
Screenshot: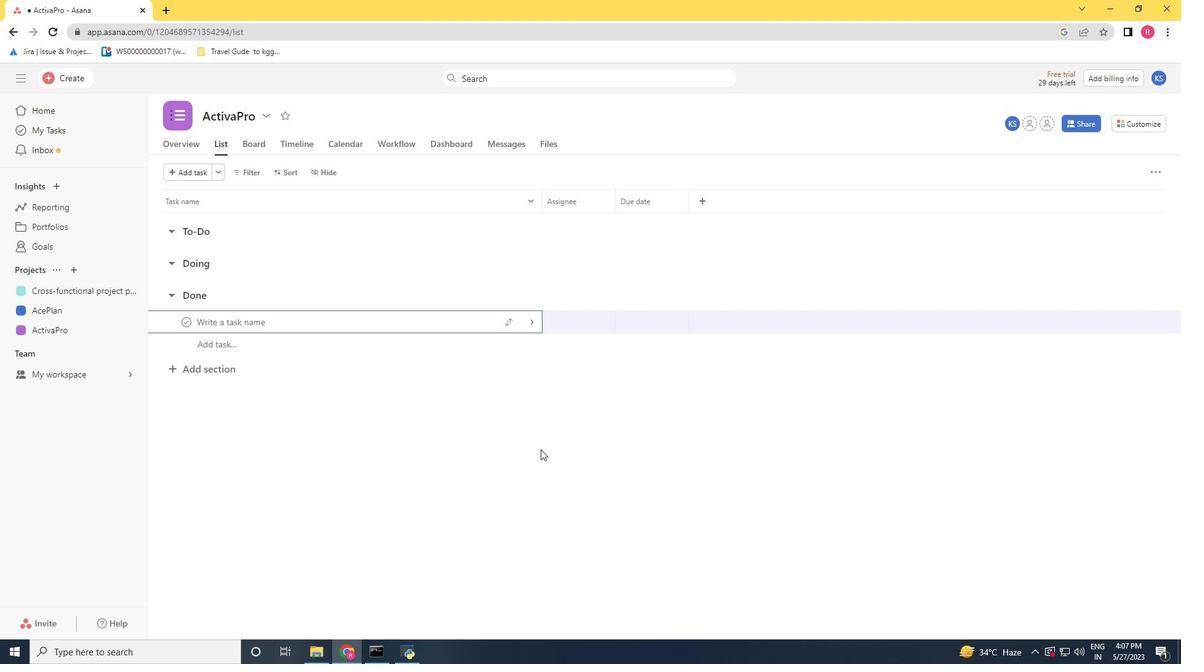 
